 Task: Log work in the project CarveTech for the issue 'Develop a new tool for automated testing of mobile application integration with third-party services and APIs' spent time as '3w 5d 4h 18m' and remaining time as '2w 1d 9h 15m' and add a flag. Now add the issue to the epic 'Email and messaging system upgrade'. Log work in the project CarveTech for the issue 'Upgrade the mobile responsiveness and mobile compatibility mechanisms of a web application to improve mobile user experience' spent time as '5w 6d 14h 30m' and remaining time as '2w 6d 9h 12m' and clone the issue. Now add the issue to the epic 'Incident management system implementation'
Action: Mouse moved to (204, 57)
Screenshot: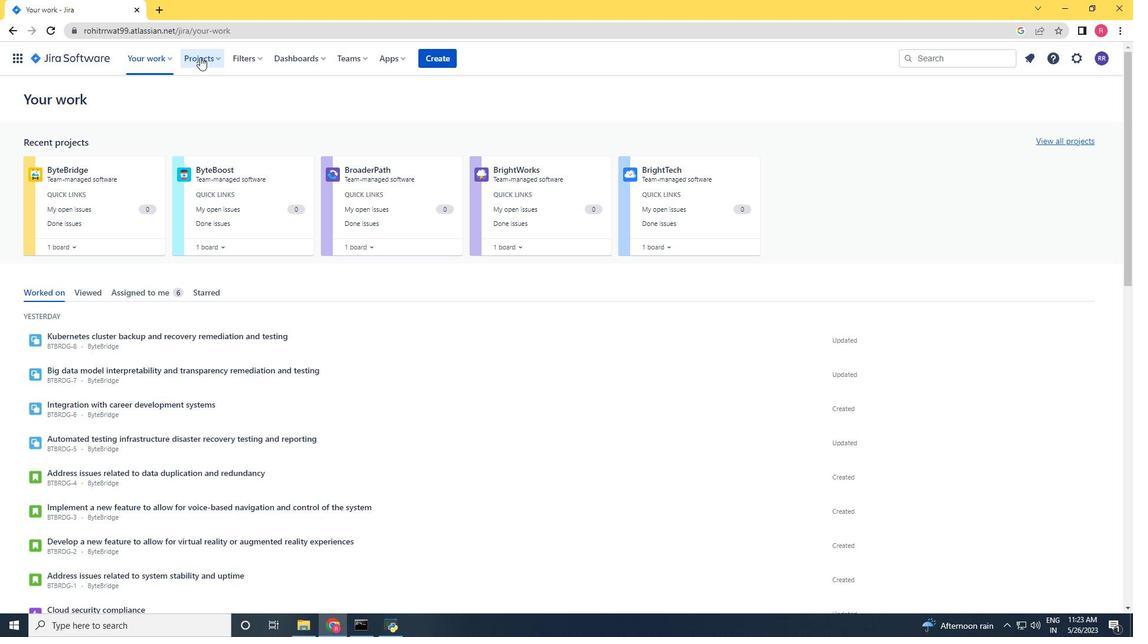 
Action: Mouse pressed left at (204, 57)
Screenshot: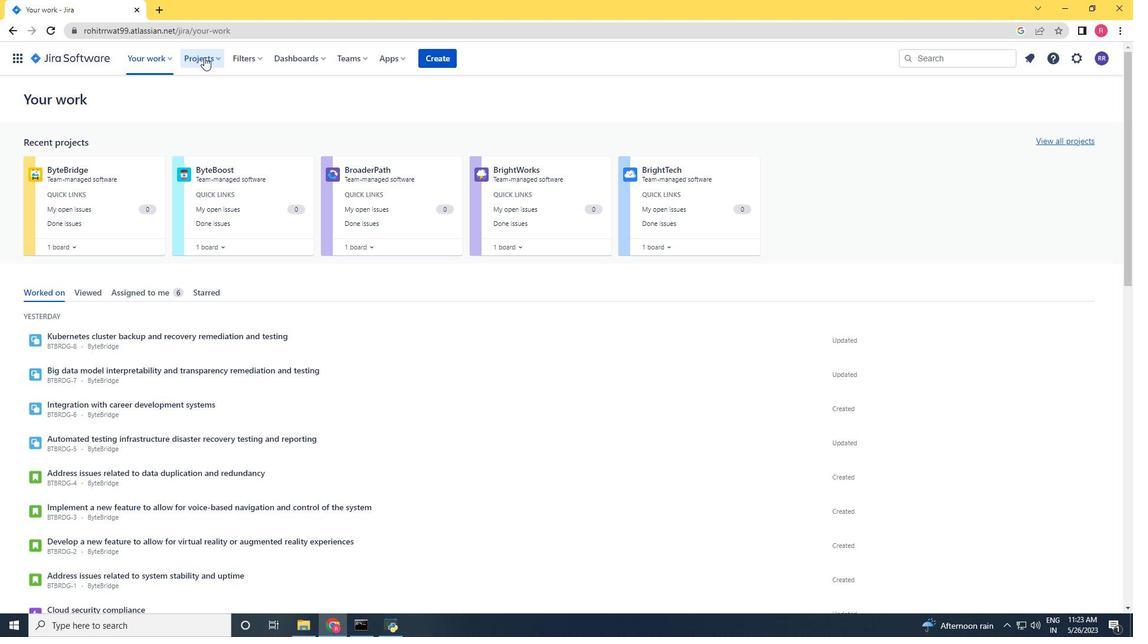 
Action: Mouse moved to (200, 104)
Screenshot: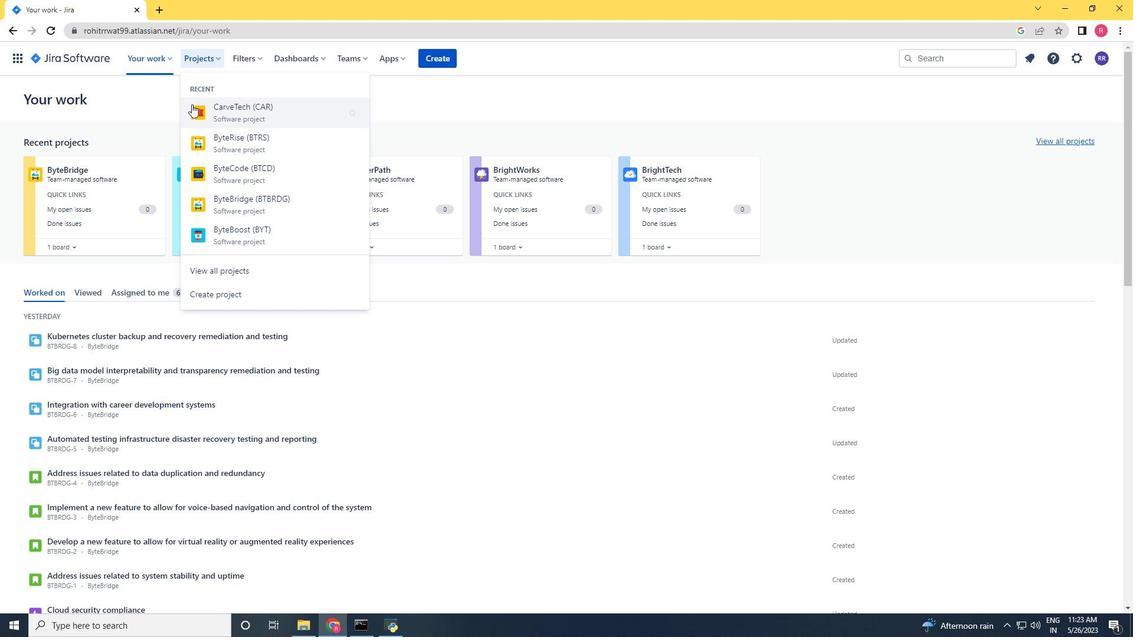 
Action: Mouse pressed left at (200, 104)
Screenshot: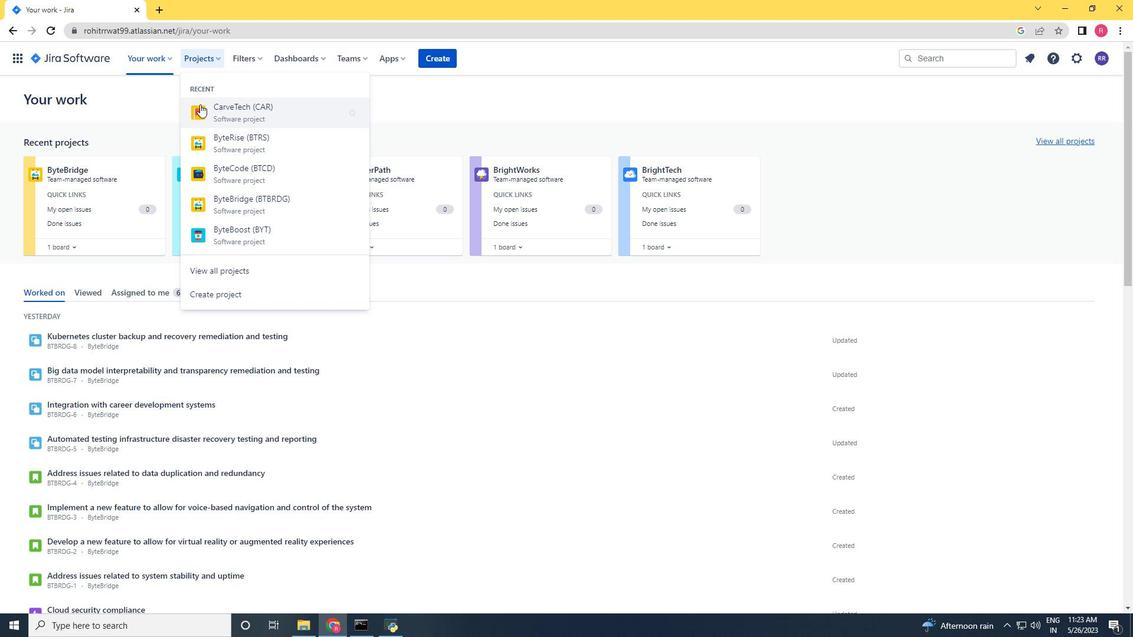 
Action: Mouse moved to (63, 182)
Screenshot: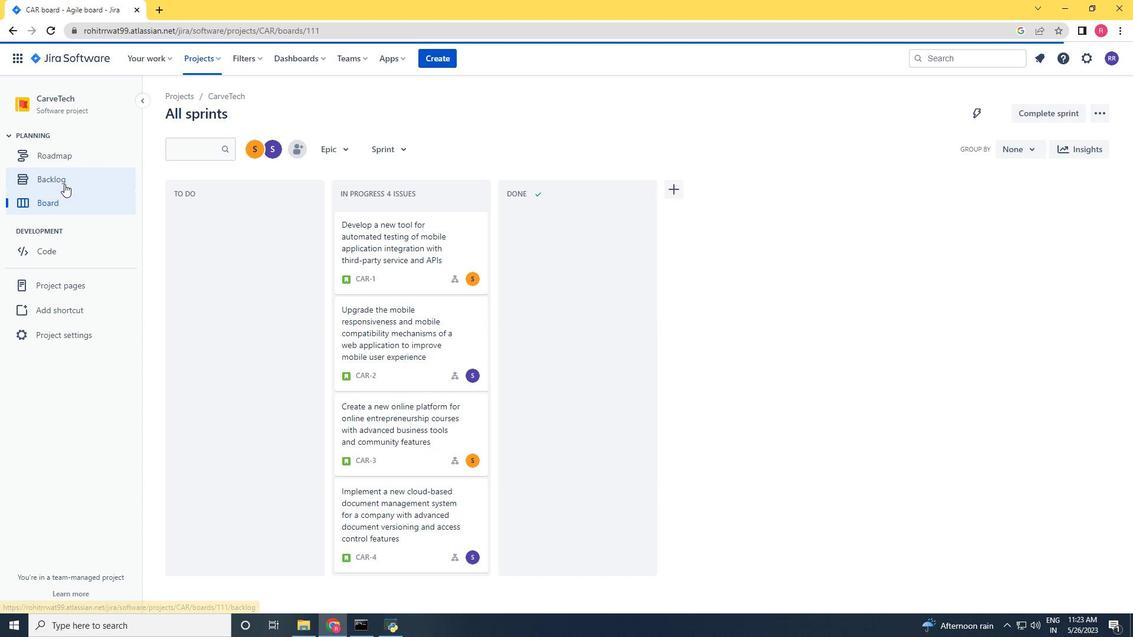 
Action: Mouse pressed left at (63, 182)
Screenshot: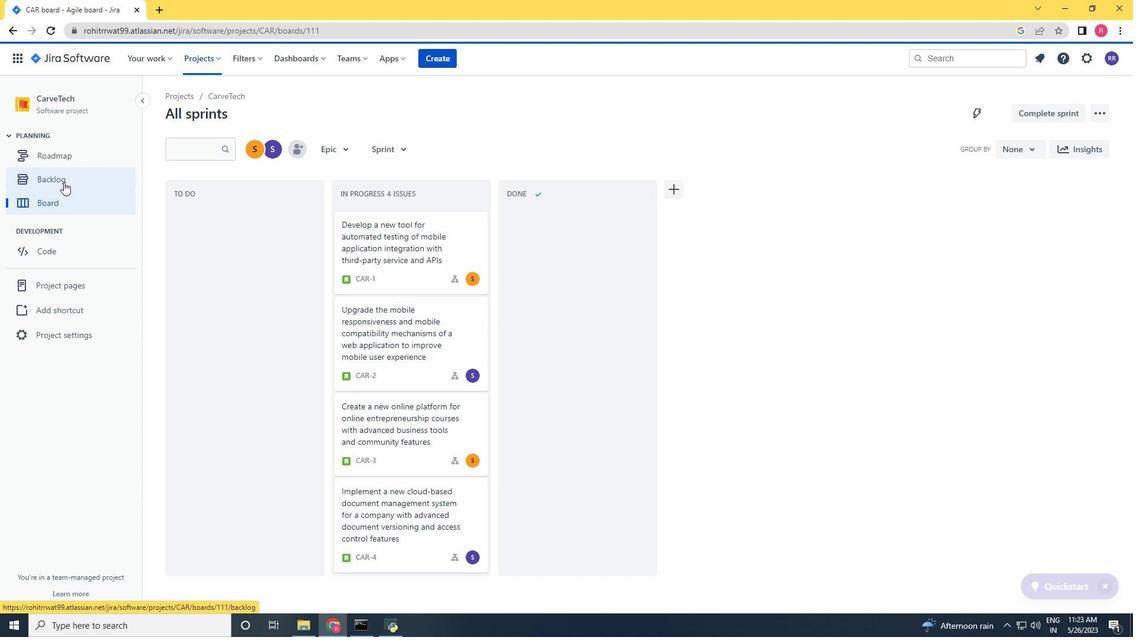 
Action: Mouse moved to (896, 219)
Screenshot: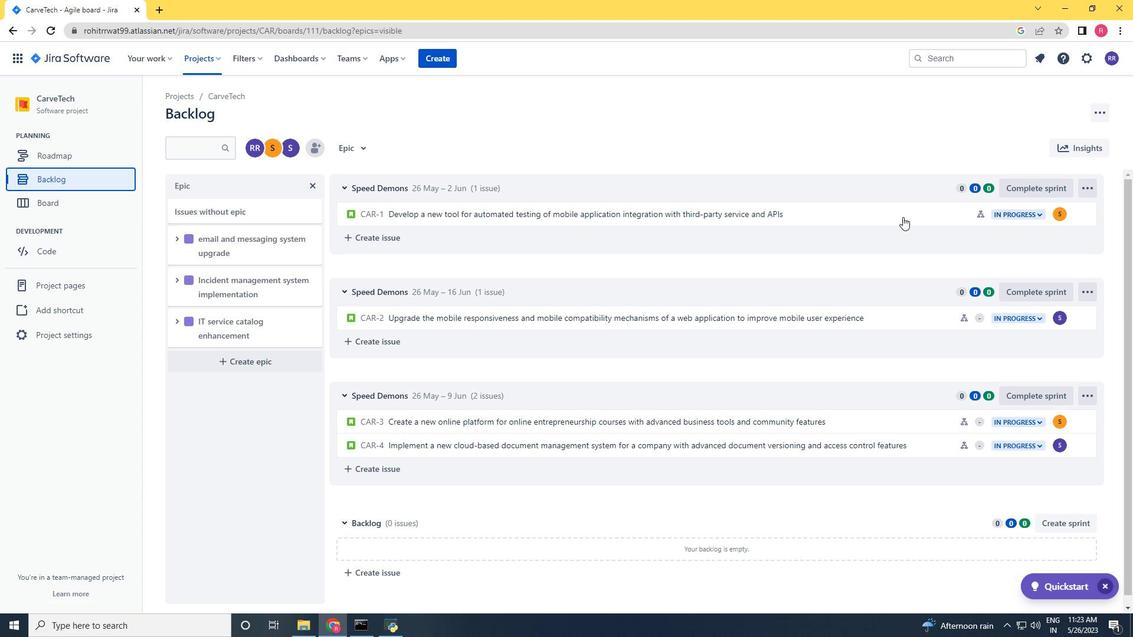 
Action: Mouse pressed left at (896, 219)
Screenshot: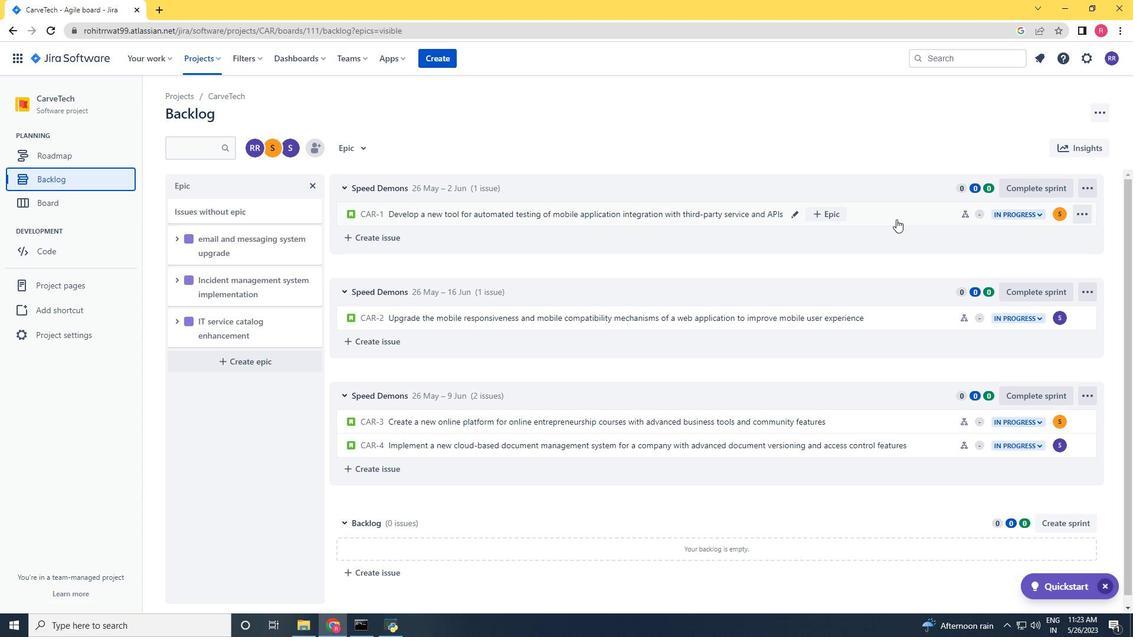 
Action: Mouse moved to (1086, 184)
Screenshot: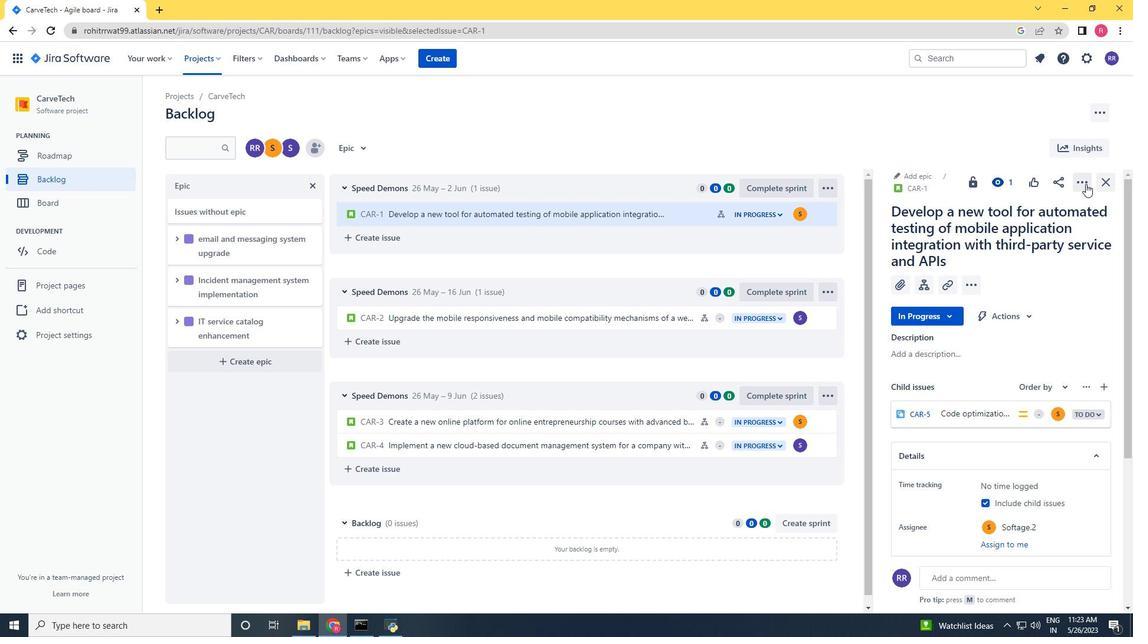 
Action: Mouse pressed left at (1086, 184)
Screenshot: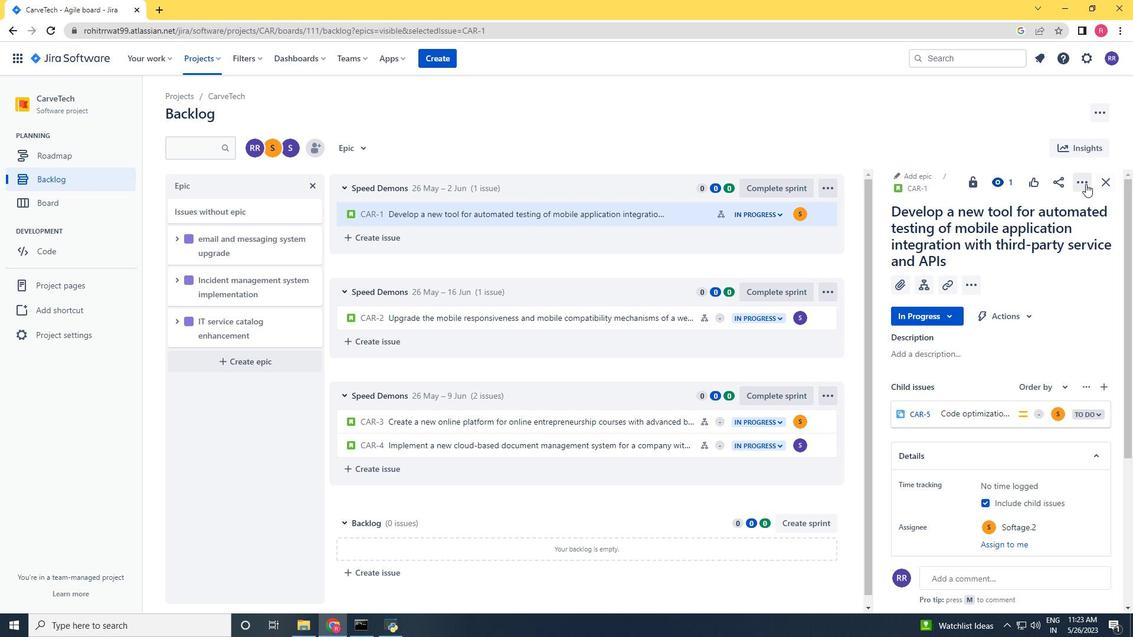 
Action: Mouse moved to (1028, 217)
Screenshot: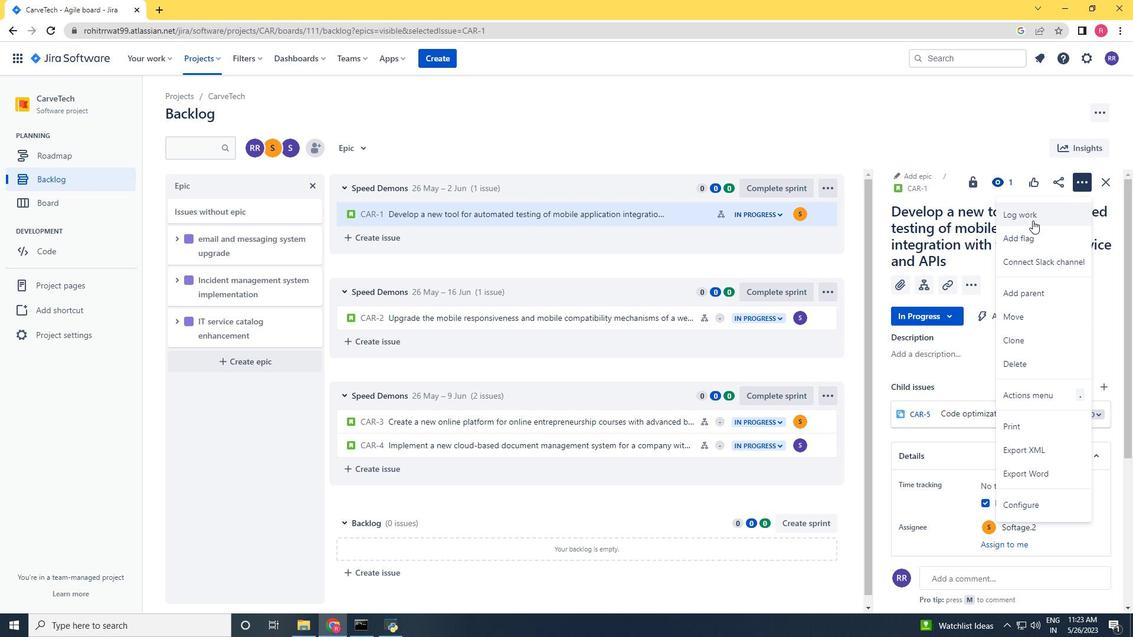 
Action: Mouse pressed left at (1028, 217)
Screenshot: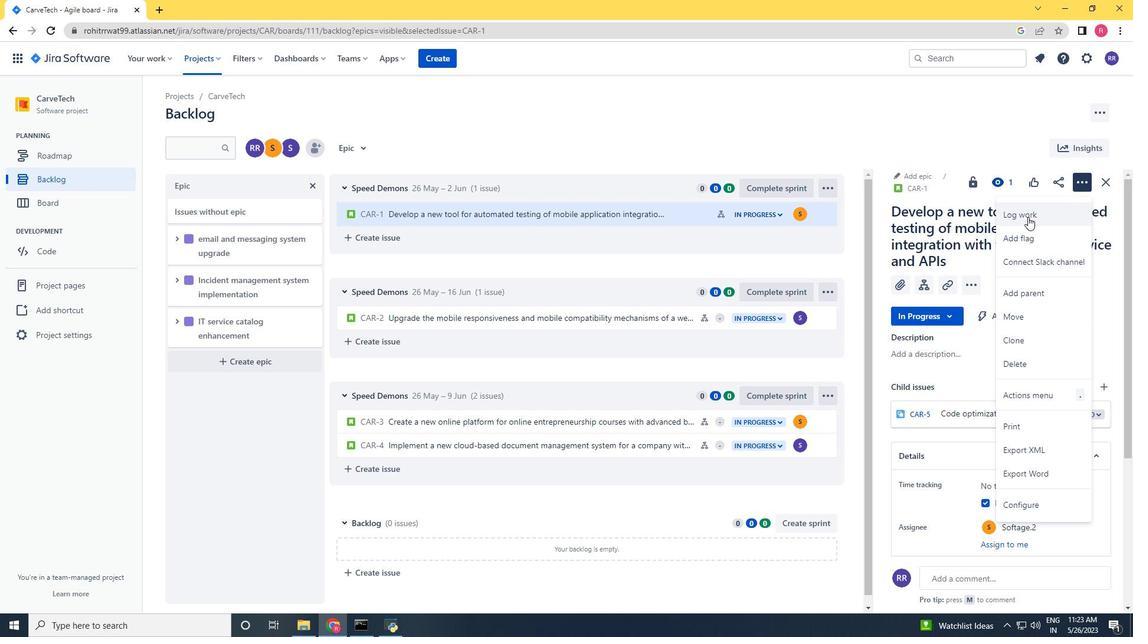 
Action: Key pressed 3w<Key.space>5d<Key.space>4h<Key.space>188<Key.backspace>m<Key.tab>2w<Key.space>d<Key.space><Key.backspace><Key.backspace>1d<Key.space>9h<Key.space>15m
Screenshot: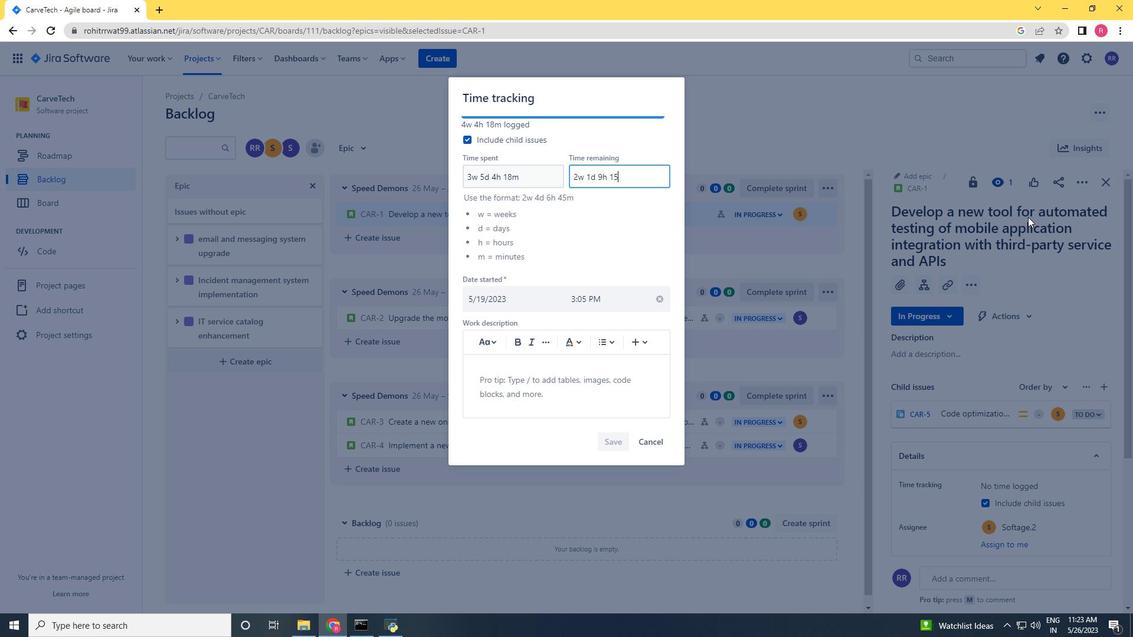 
Action: Mouse moved to (611, 440)
Screenshot: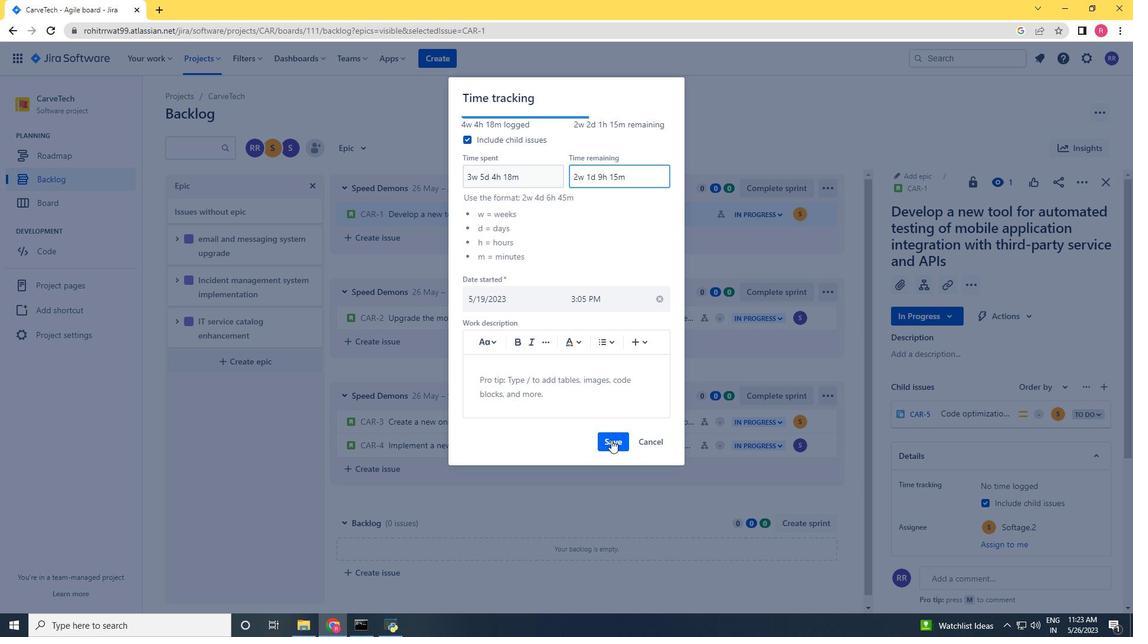 
Action: Mouse pressed left at (611, 440)
Screenshot: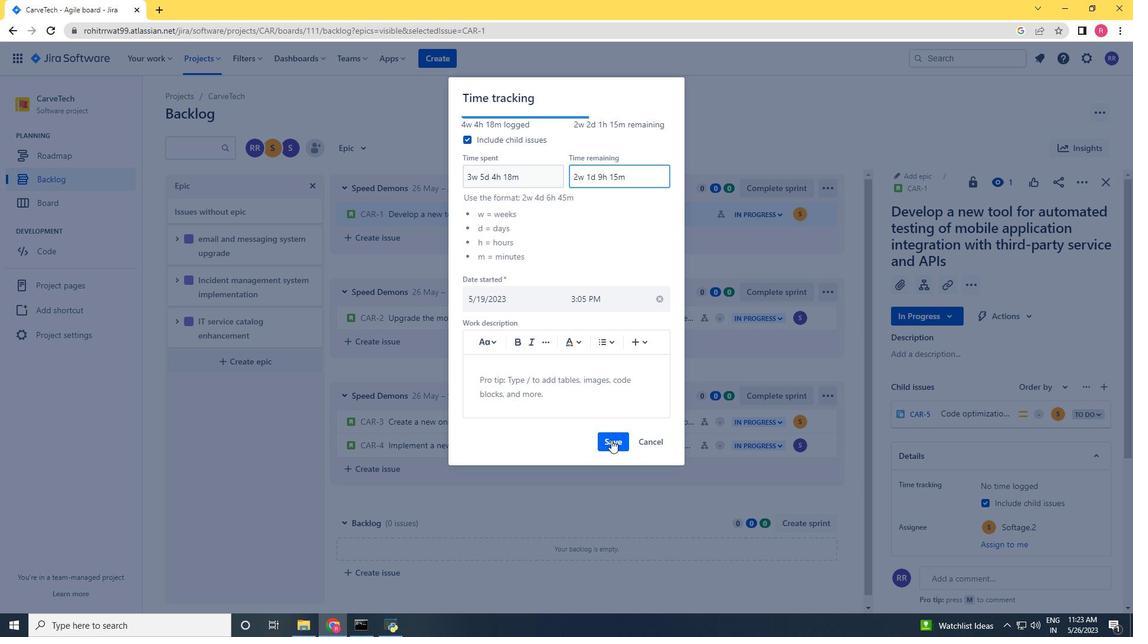 
Action: Mouse moved to (1081, 182)
Screenshot: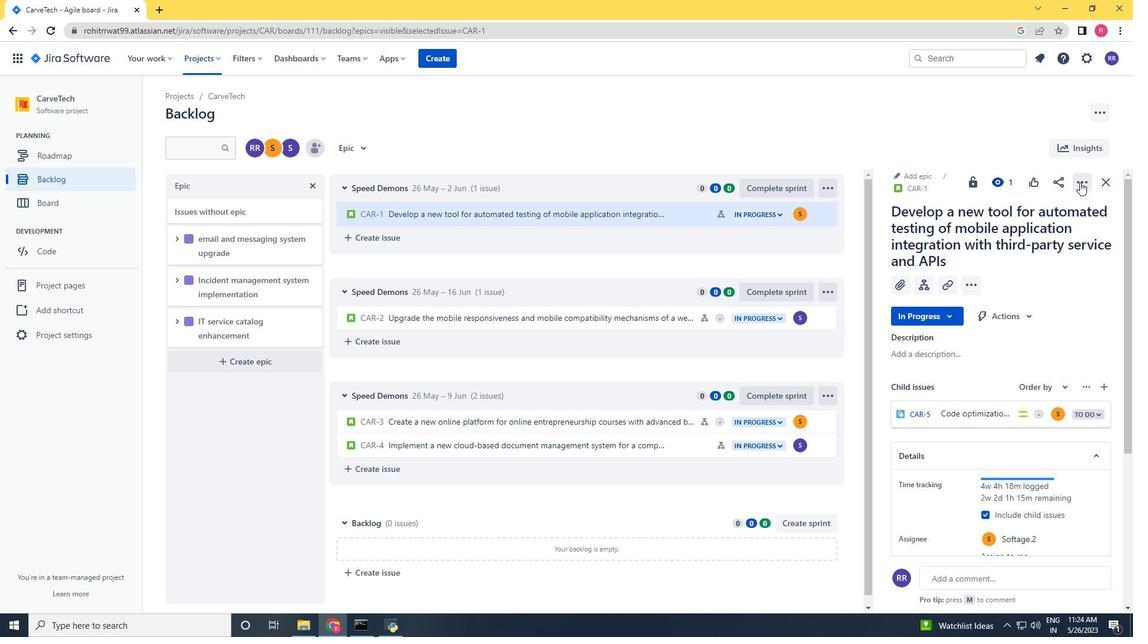 
Action: Mouse pressed left at (1081, 182)
Screenshot: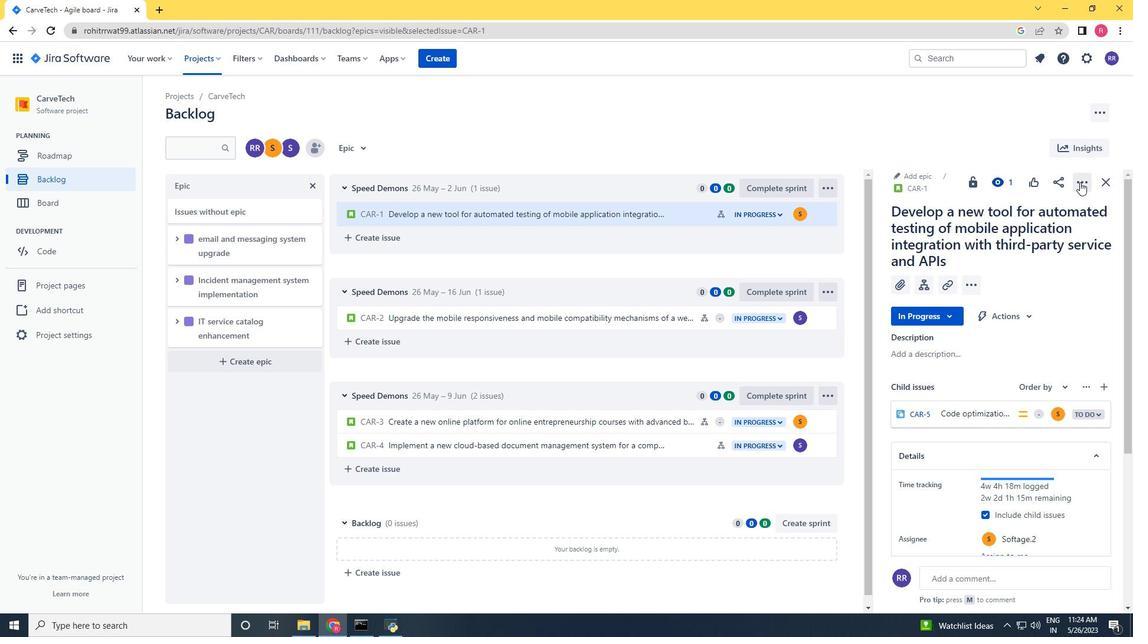 
Action: Mouse moved to (1027, 239)
Screenshot: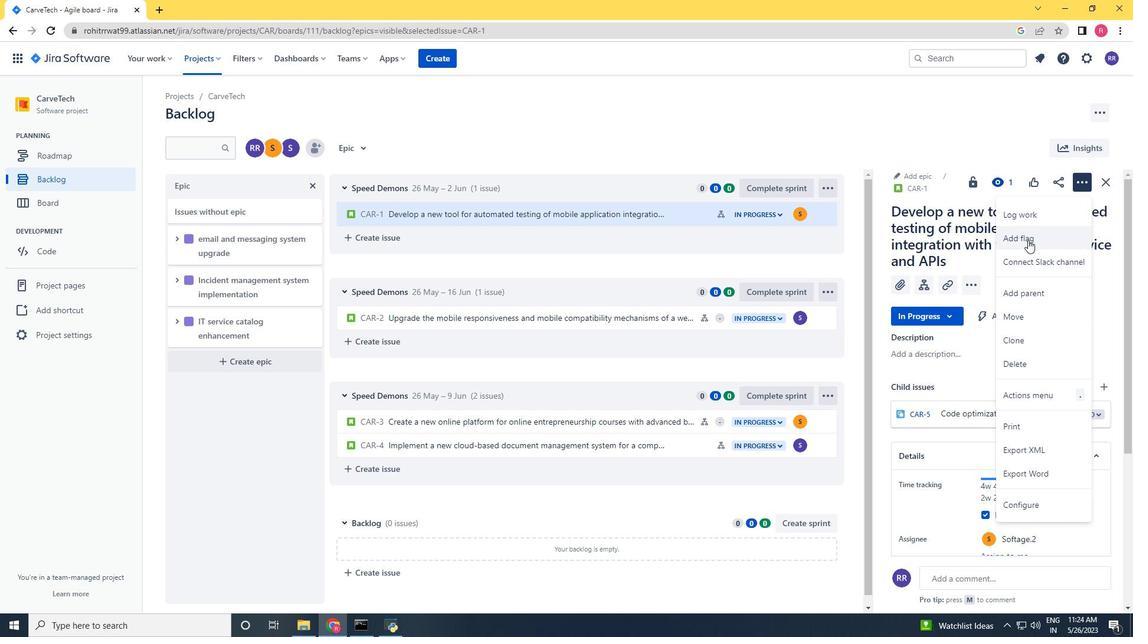 
Action: Mouse pressed left at (1027, 239)
Screenshot: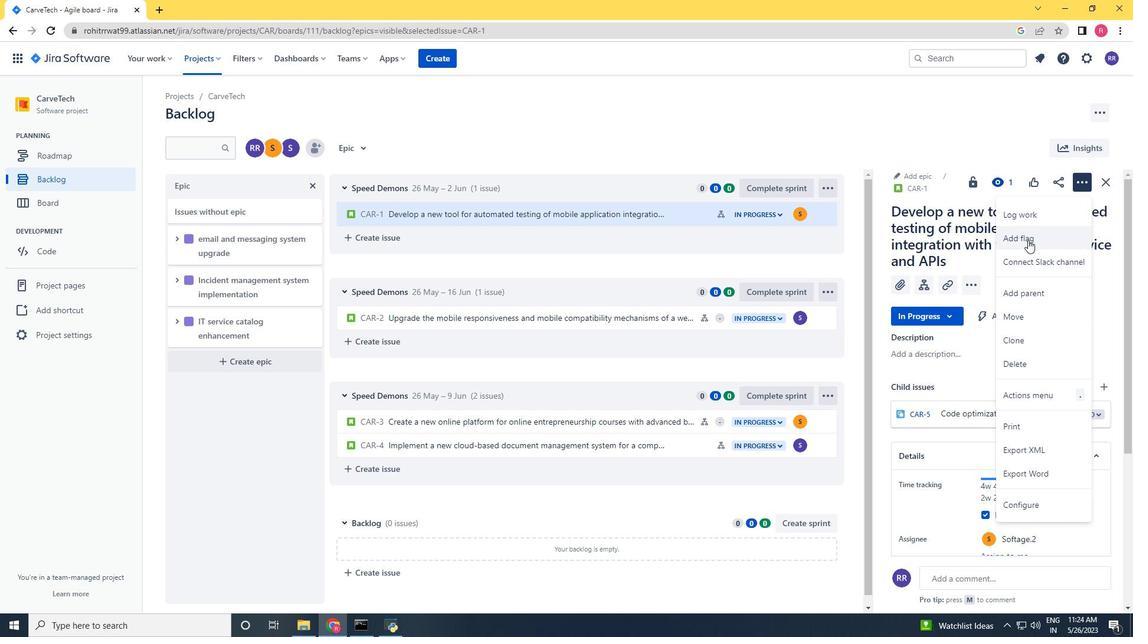 
Action: Mouse moved to (680, 216)
Screenshot: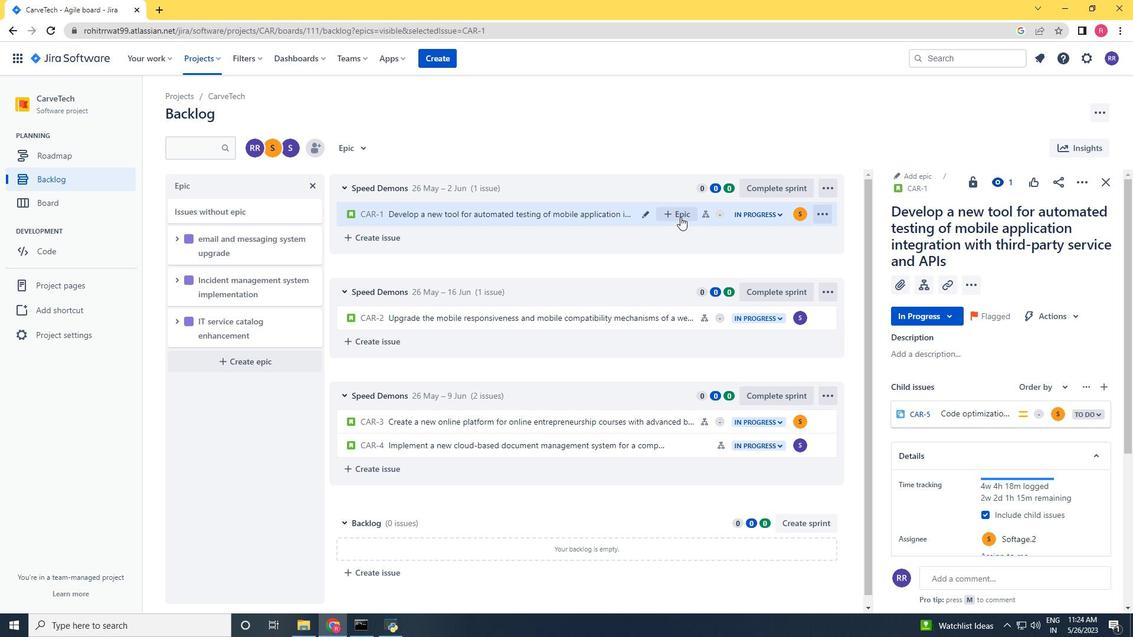 
Action: Mouse pressed left at (680, 216)
Screenshot: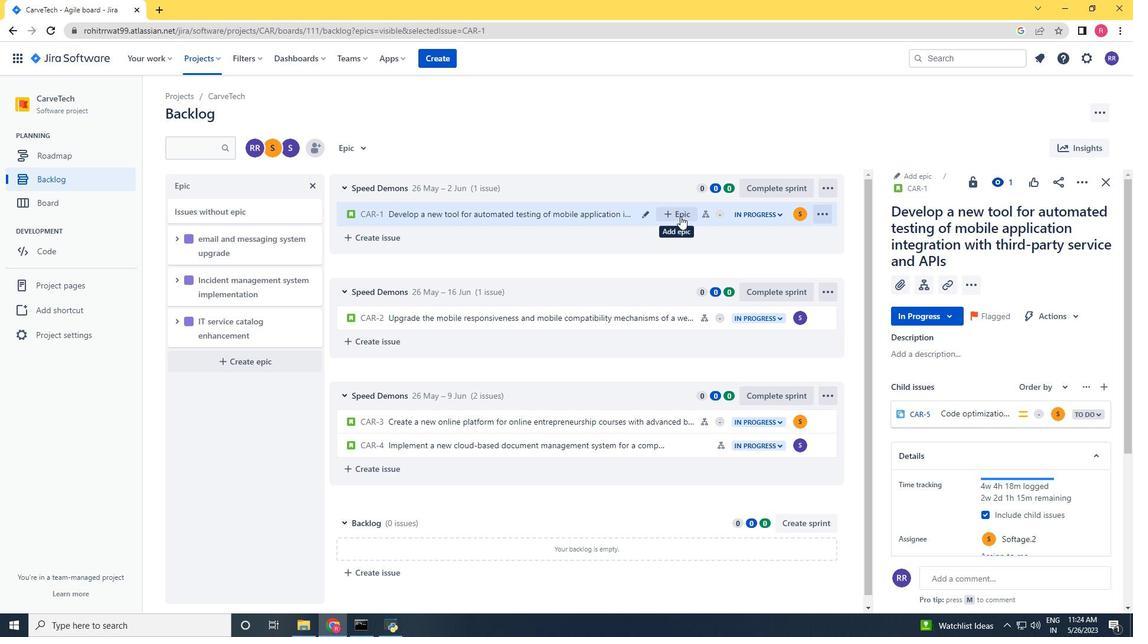 
Action: Mouse moved to (736, 303)
Screenshot: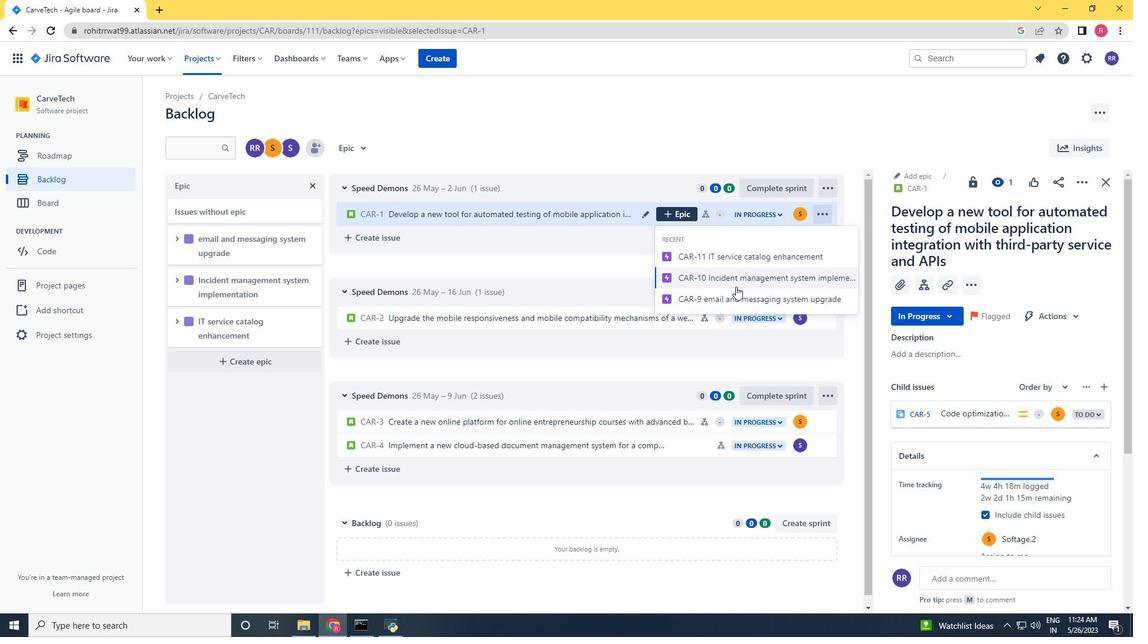
Action: Mouse pressed left at (736, 303)
Screenshot: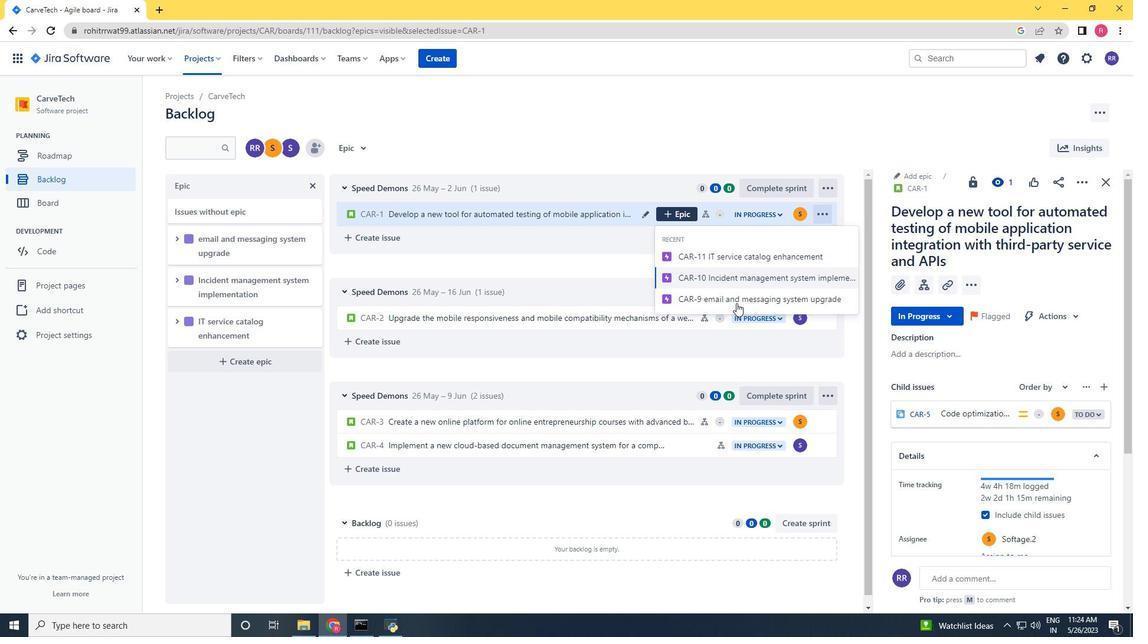
Action: Mouse moved to (698, 325)
Screenshot: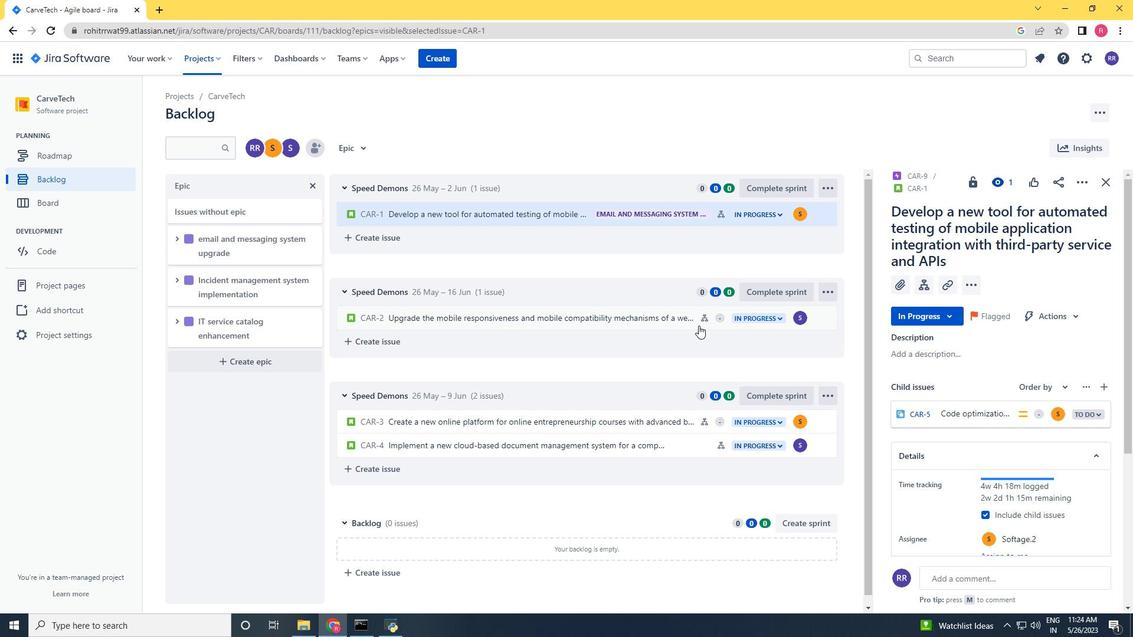 
Action: Mouse pressed left at (698, 325)
Screenshot: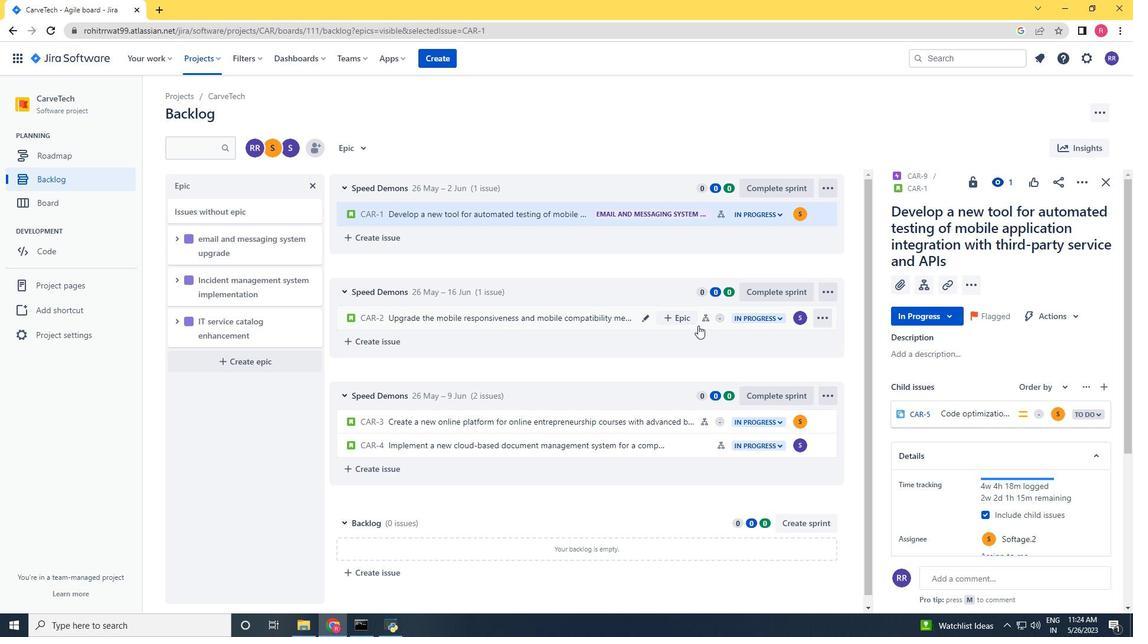 
Action: Mouse moved to (1086, 182)
Screenshot: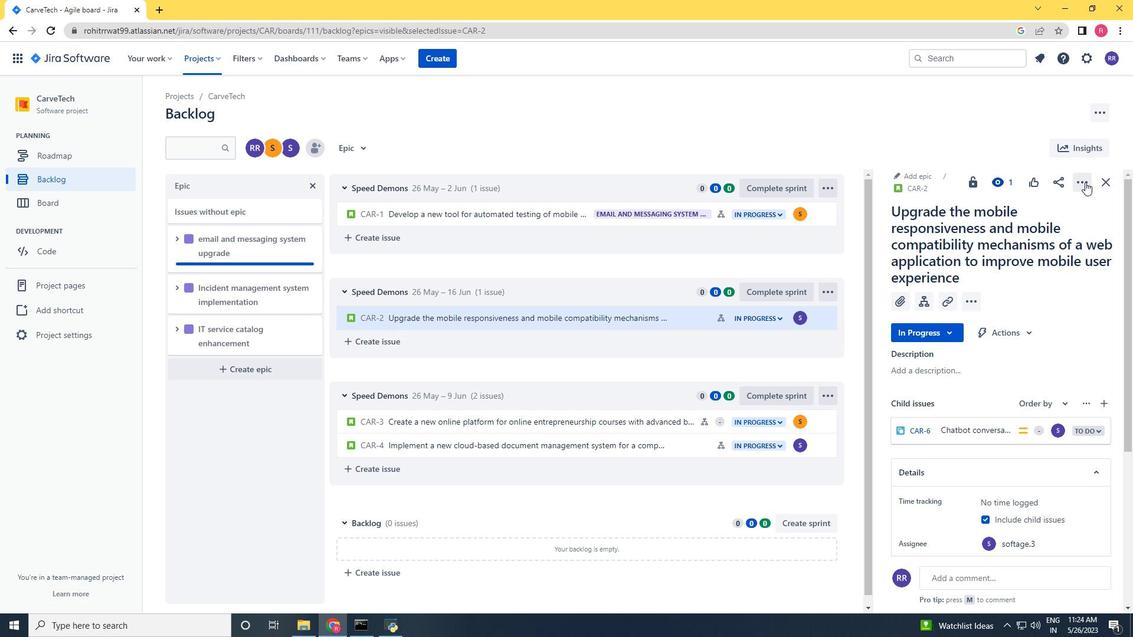 
Action: Mouse pressed left at (1086, 182)
Screenshot: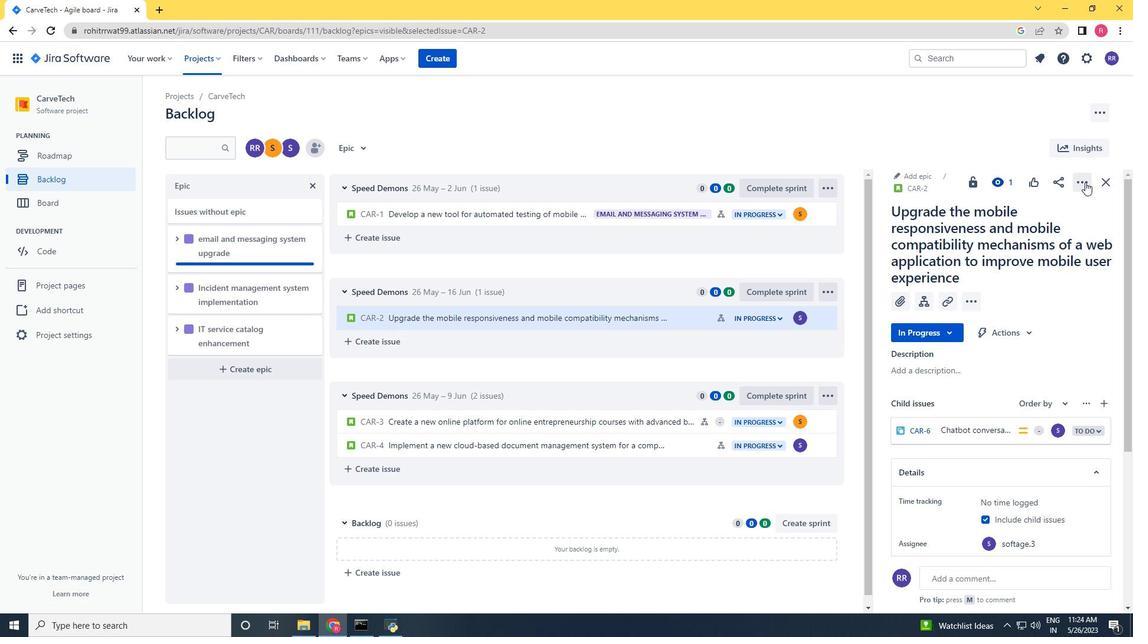 
Action: Mouse moved to (1055, 223)
Screenshot: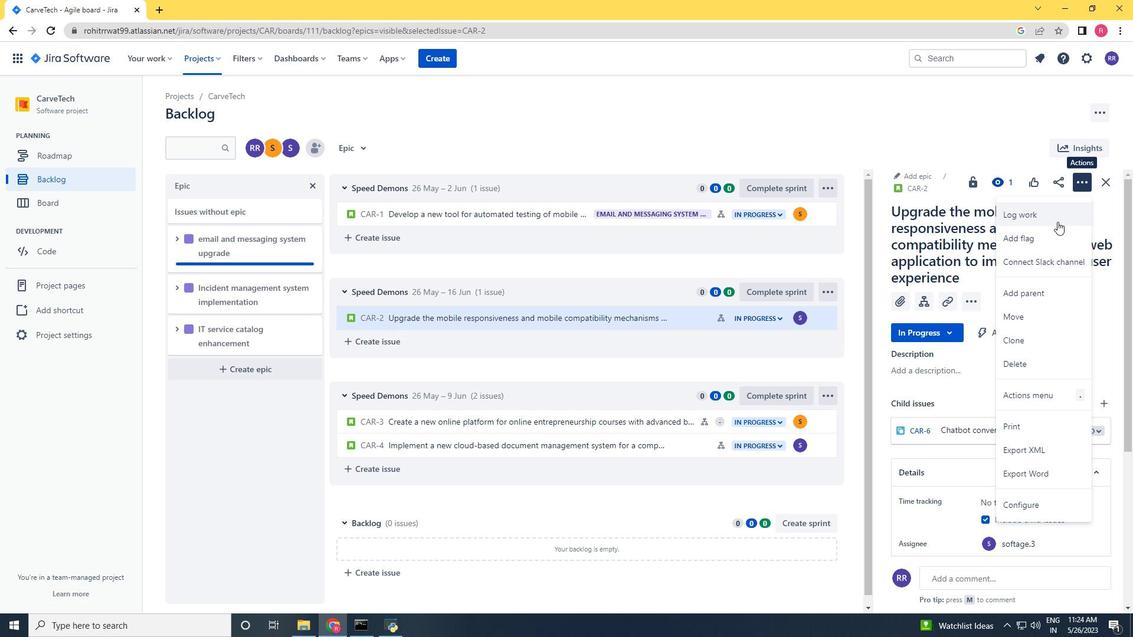 
Action: Mouse pressed left at (1055, 223)
Screenshot: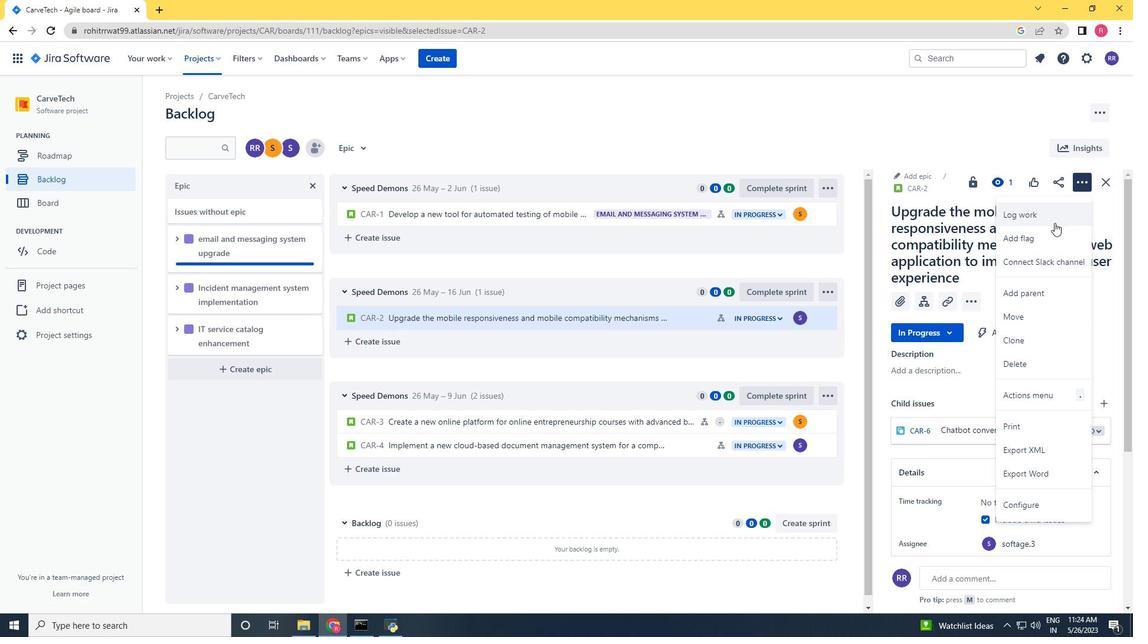 
Action: Key pressed 5w<Key.space><Key.space>=<Key.backspace><Key.backspace>6d<Key.space>14h<Key.space>30m<Key.tab>2w<Key.space>6d<Key.space><Key.space>9h<Key.space>12m
Screenshot: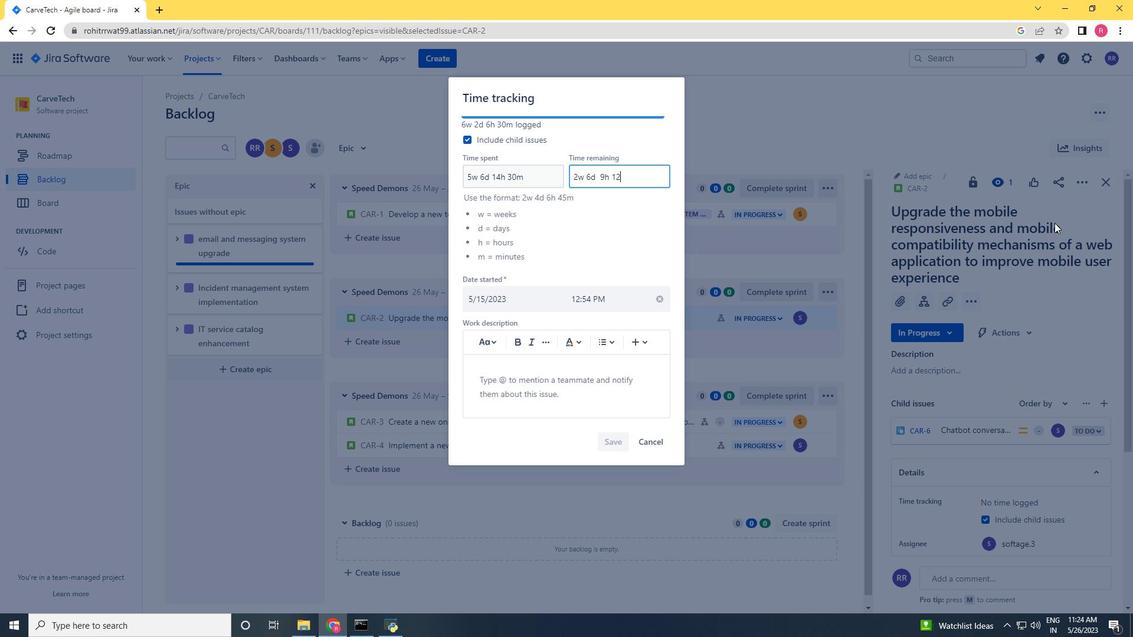 
Action: Mouse moved to (615, 180)
Screenshot: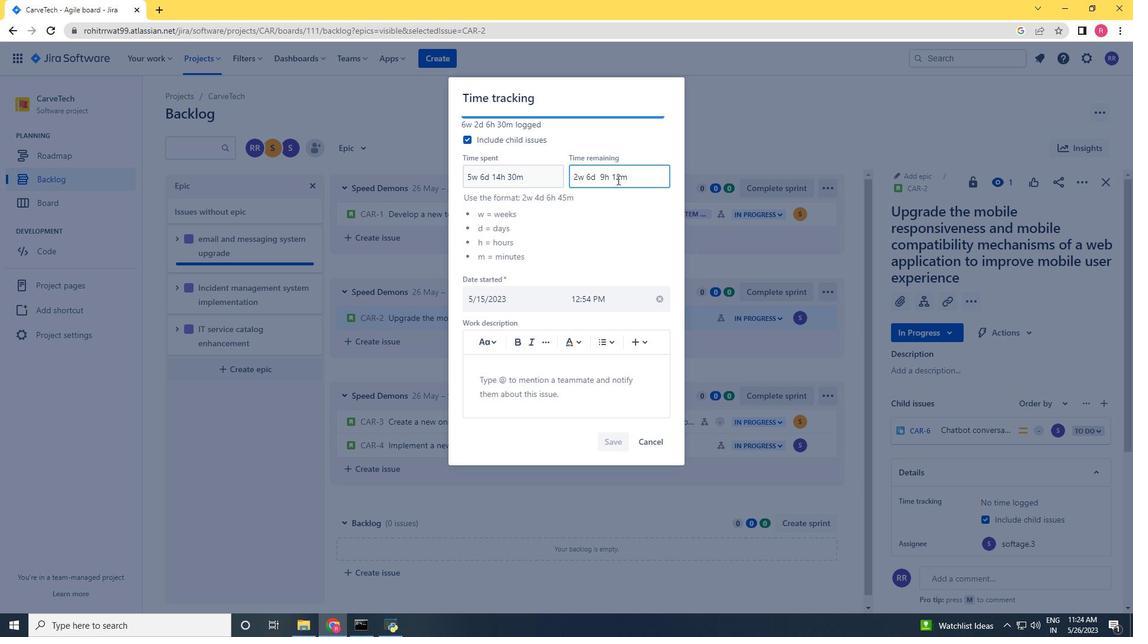 
Action: Mouse pressed left at (615, 180)
Screenshot: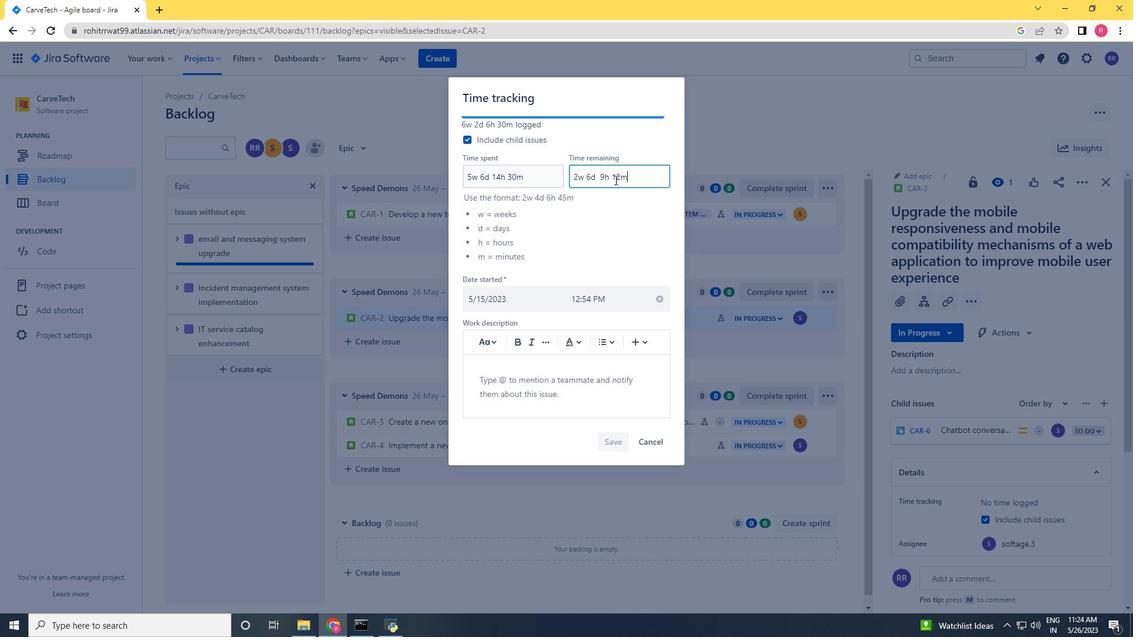 
Action: Mouse moved to (614, 181)
Screenshot: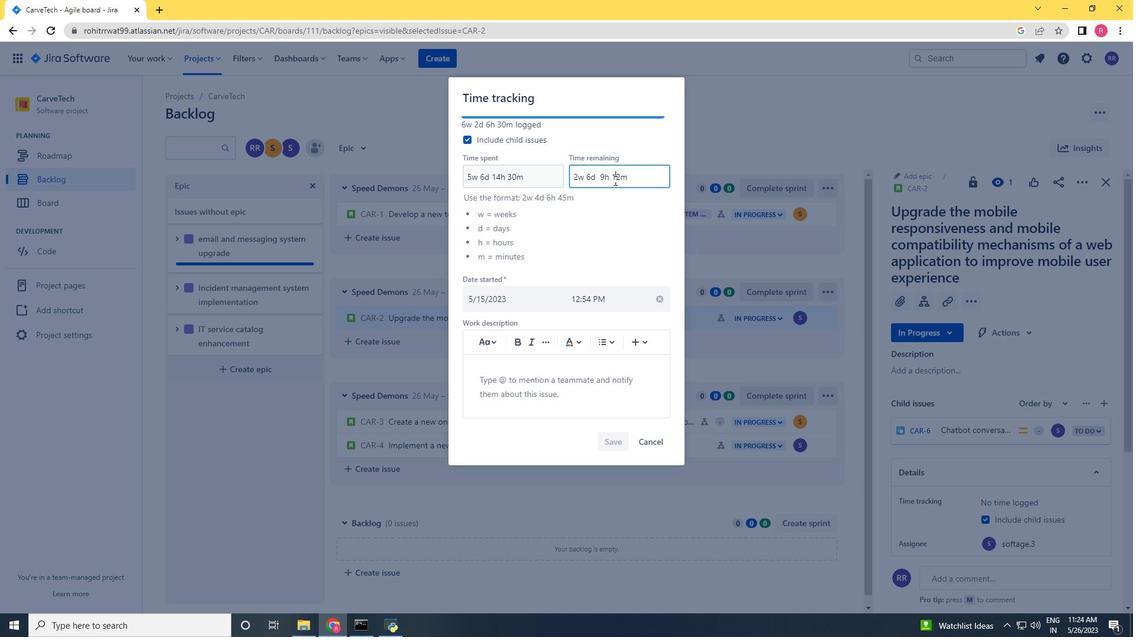 
Action: Mouse pressed left at (614, 181)
Screenshot: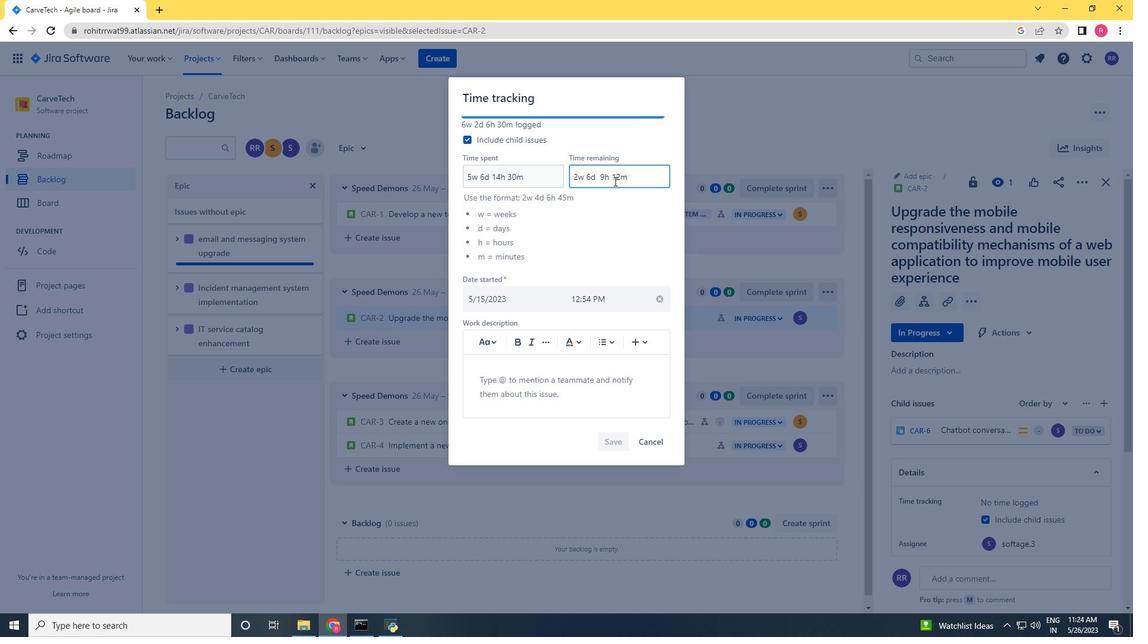 
Action: Mouse moved to (612, 177)
Screenshot: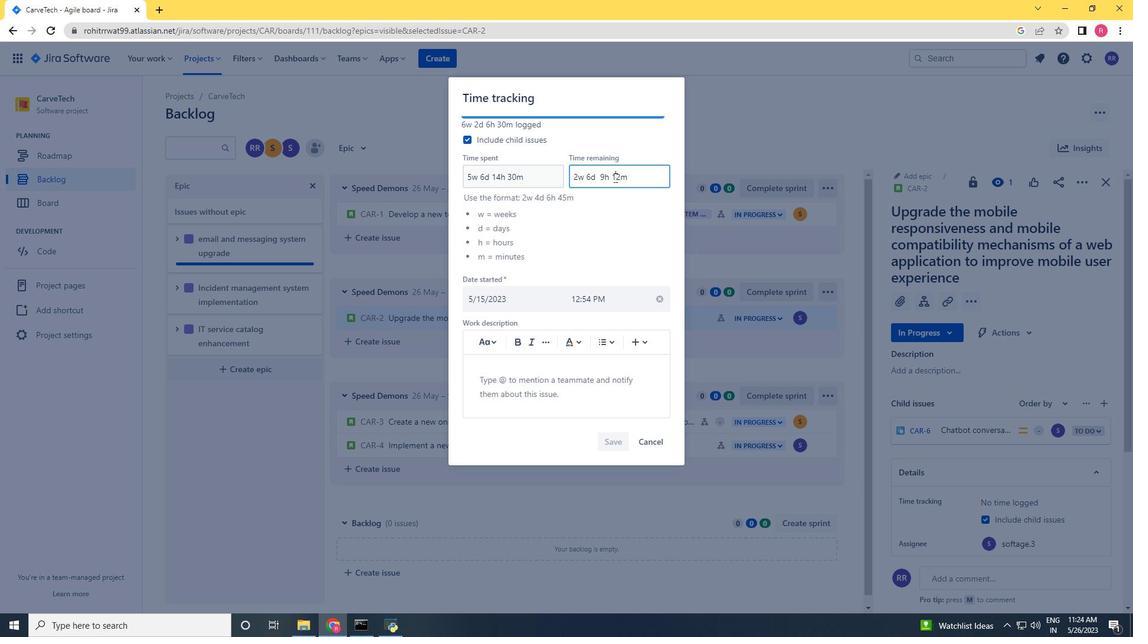 
Action: Mouse pressed left at (612, 177)
Screenshot: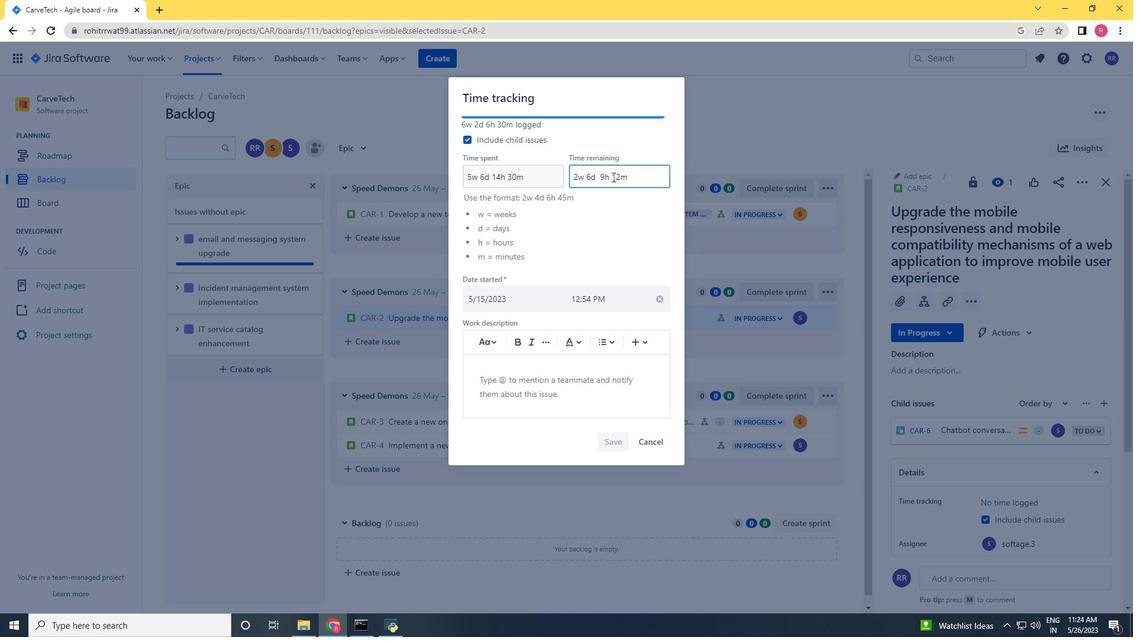 
Action: Key pressed <Key.backspace>
Screenshot: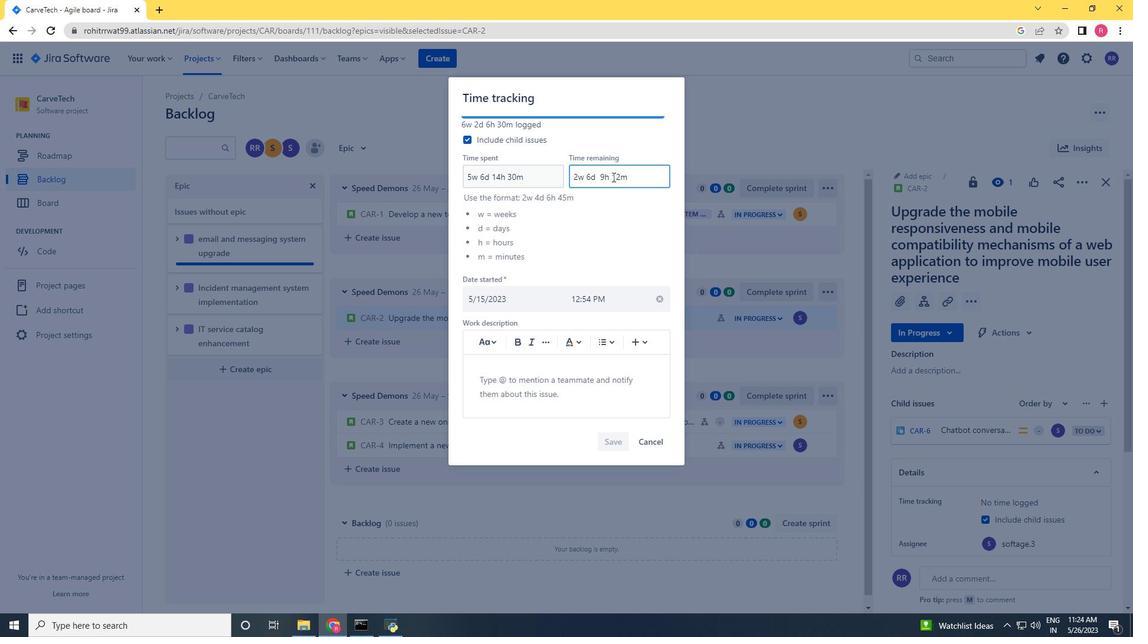 
Action: Mouse moved to (601, 176)
Screenshot: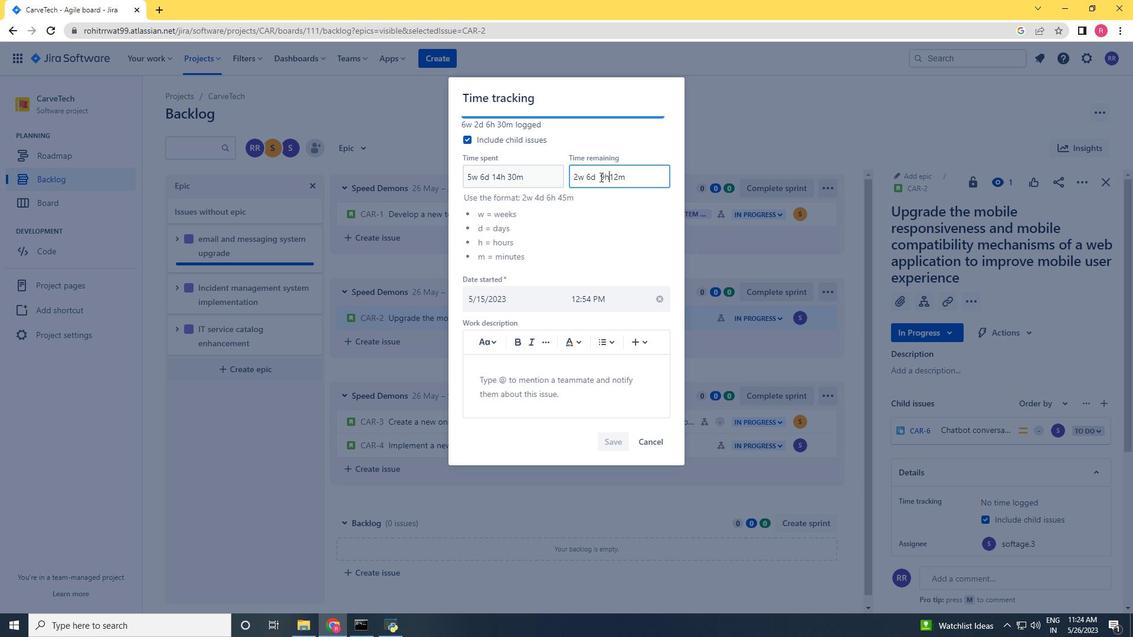 
Action: Mouse pressed left at (601, 176)
Screenshot: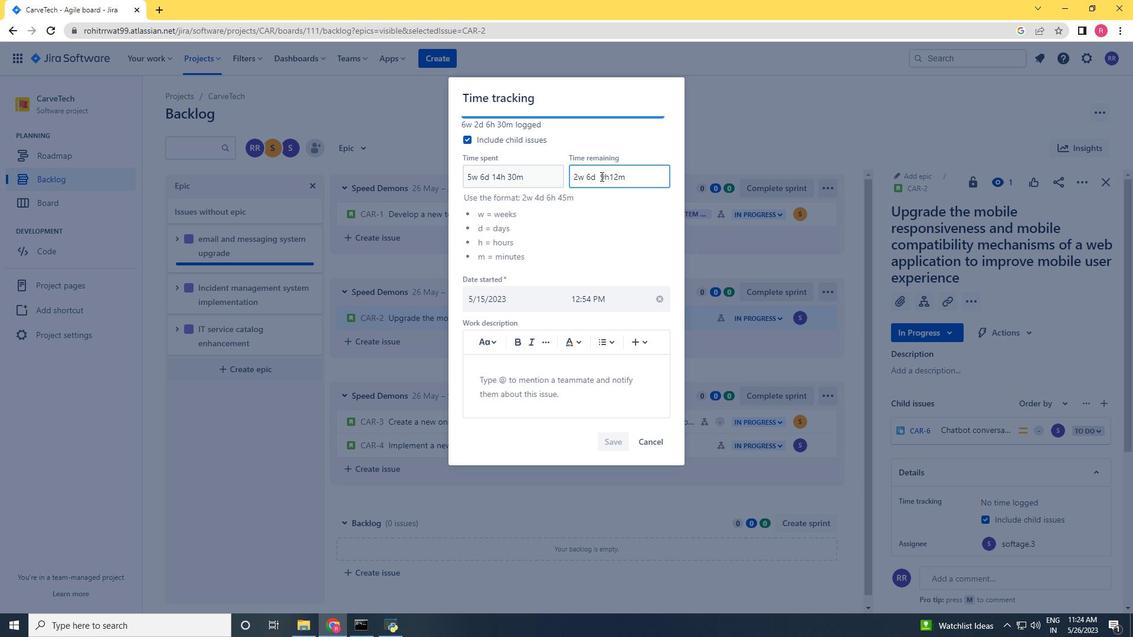 
Action: Key pressed <Key.backspace>
Screenshot: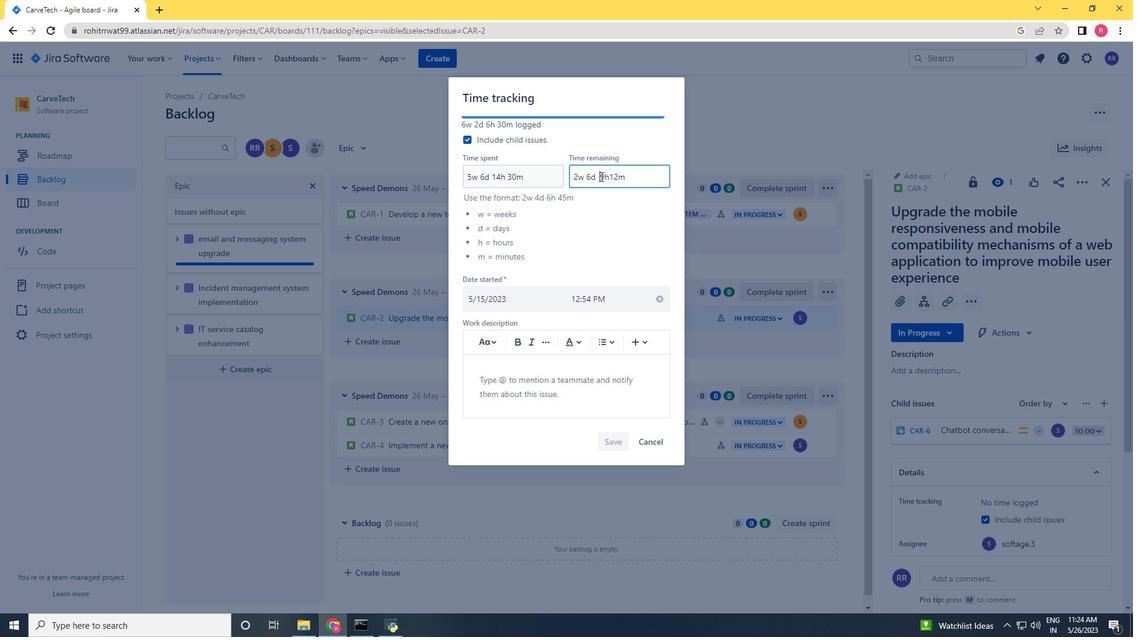 
Action: Mouse moved to (608, 180)
Screenshot: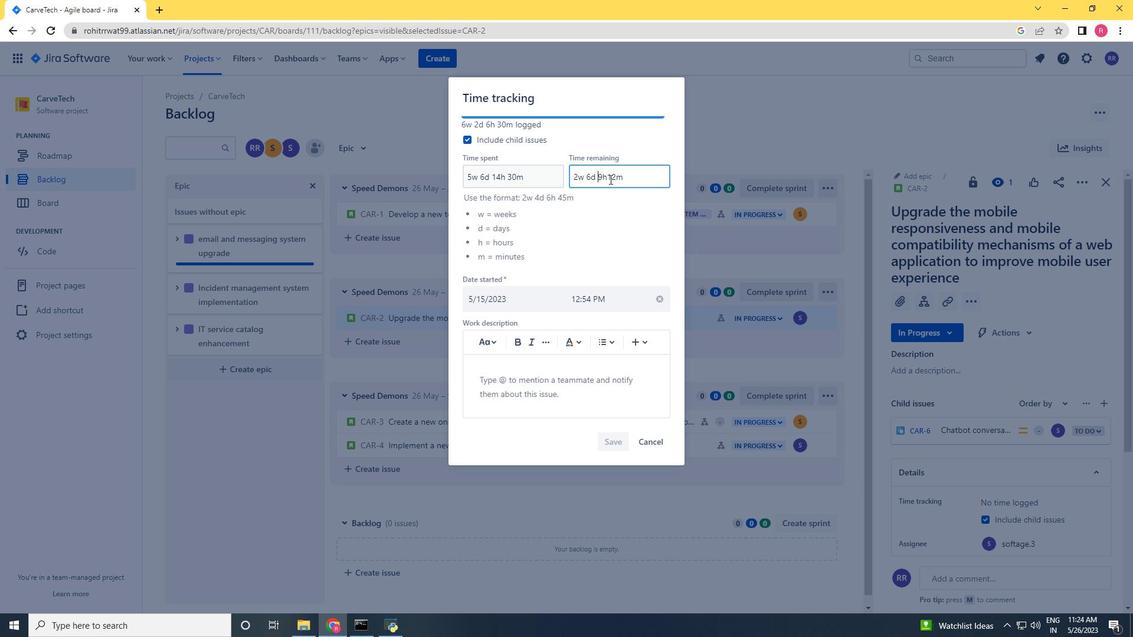 
Action: Mouse pressed left at (608, 180)
Screenshot: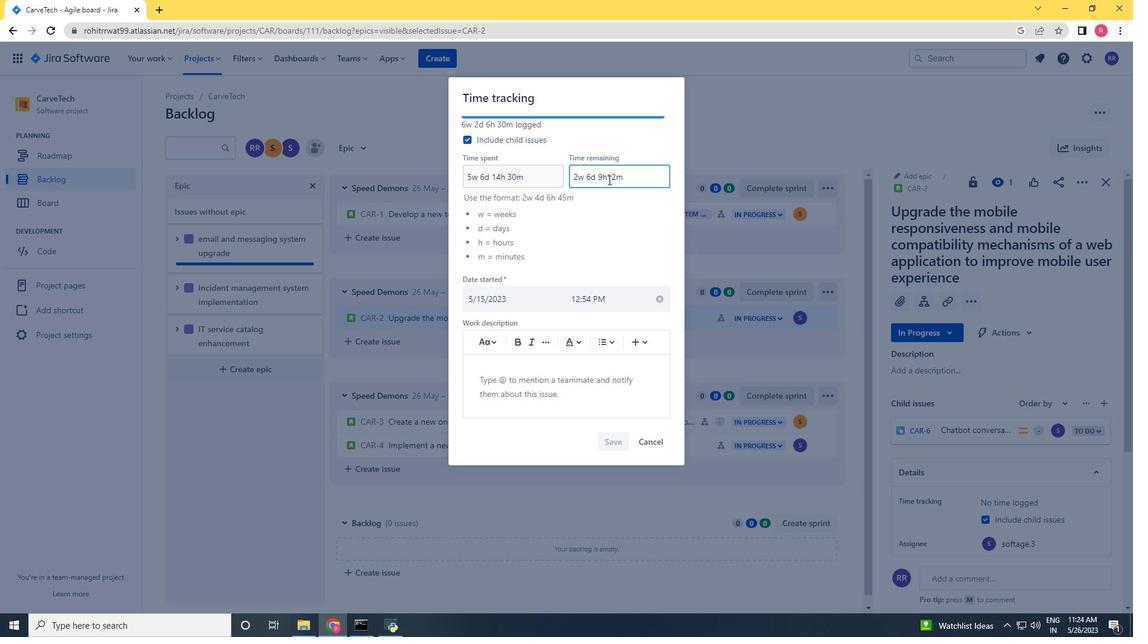 
Action: Mouse moved to (608, 180)
Screenshot: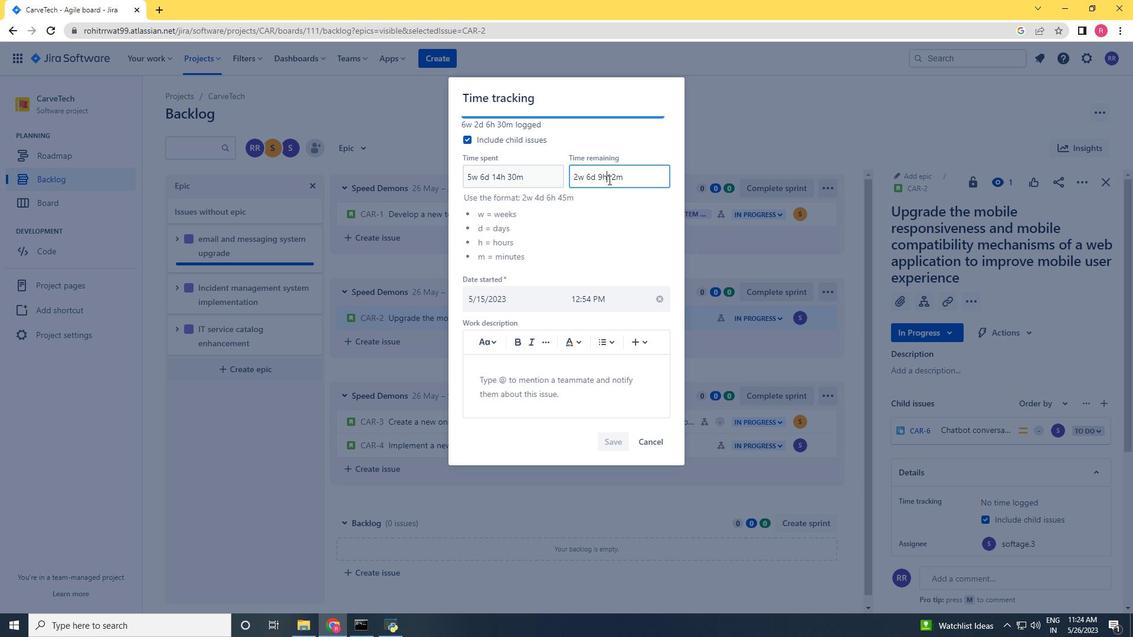 
Action: Key pressed <Key.space>
Screenshot: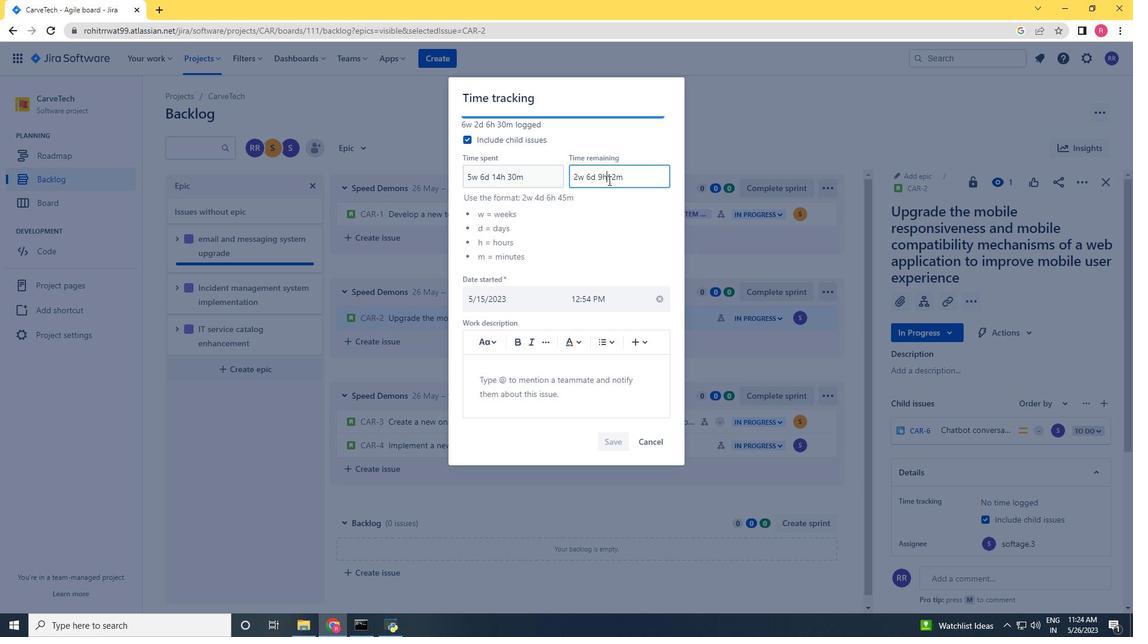 
Action: Mouse moved to (618, 435)
Screenshot: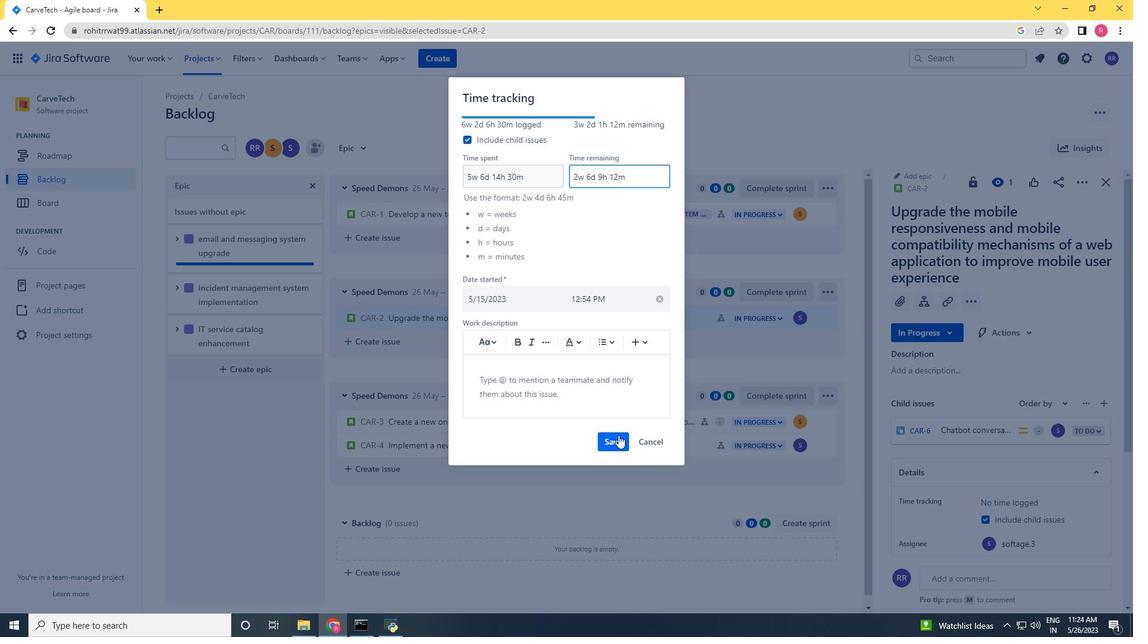 
Action: Mouse pressed left at (618, 435)
Screenshot: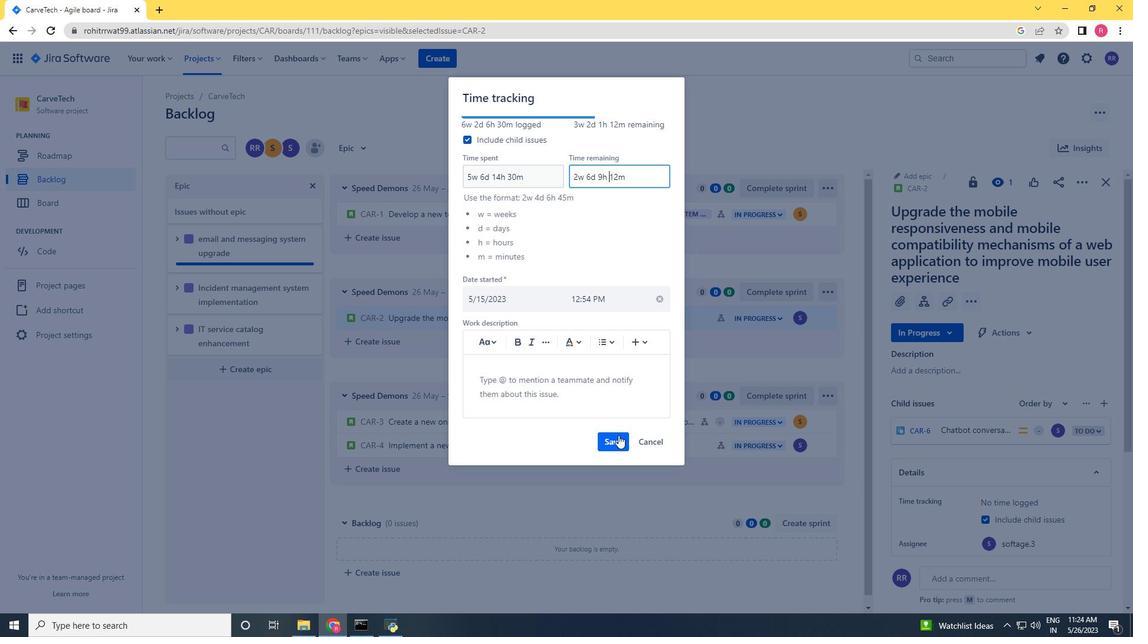 
Action: Mouse moved to (1075, 186)
Screenshot: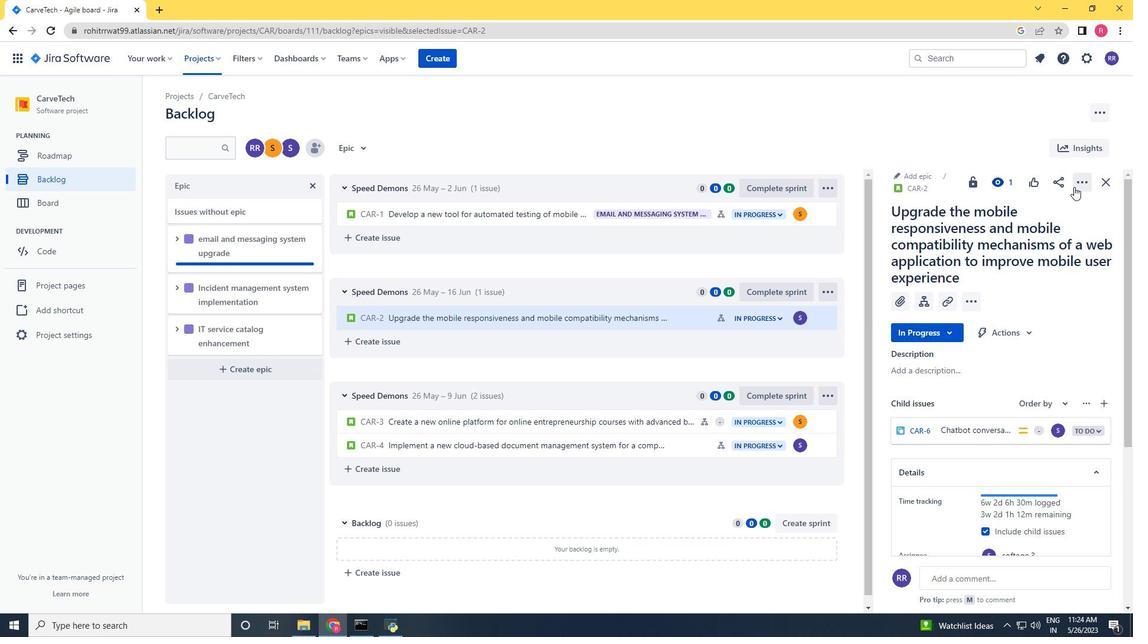 
Action: Mouse pressed left at (1075, 186)
Screenshot: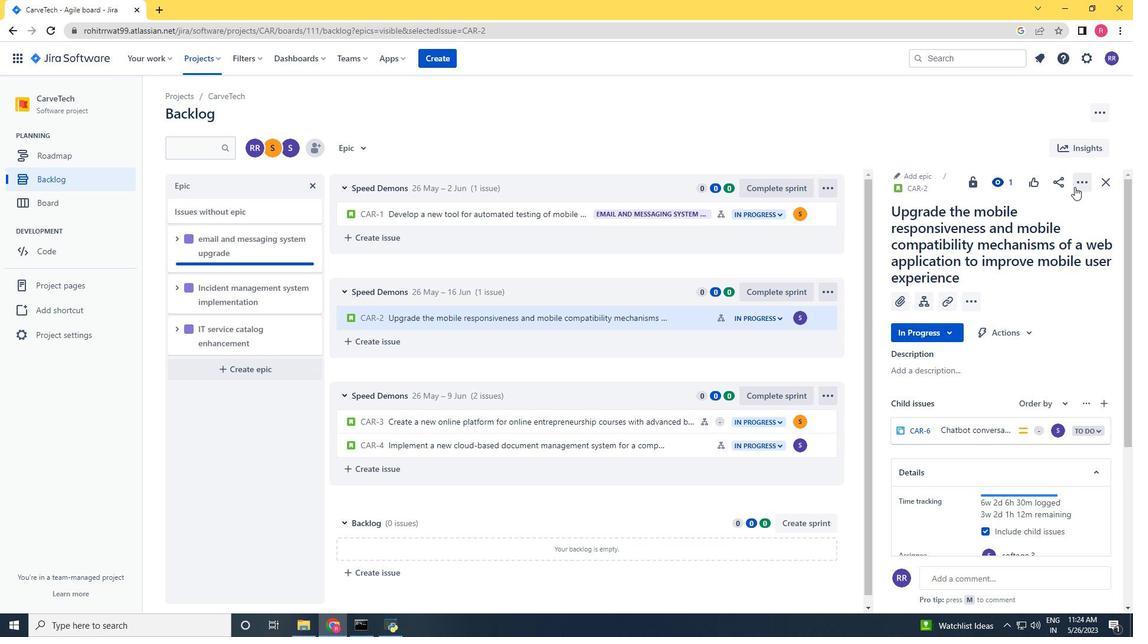 
Action: Mouse moved to (1020, 340)
Screenshot: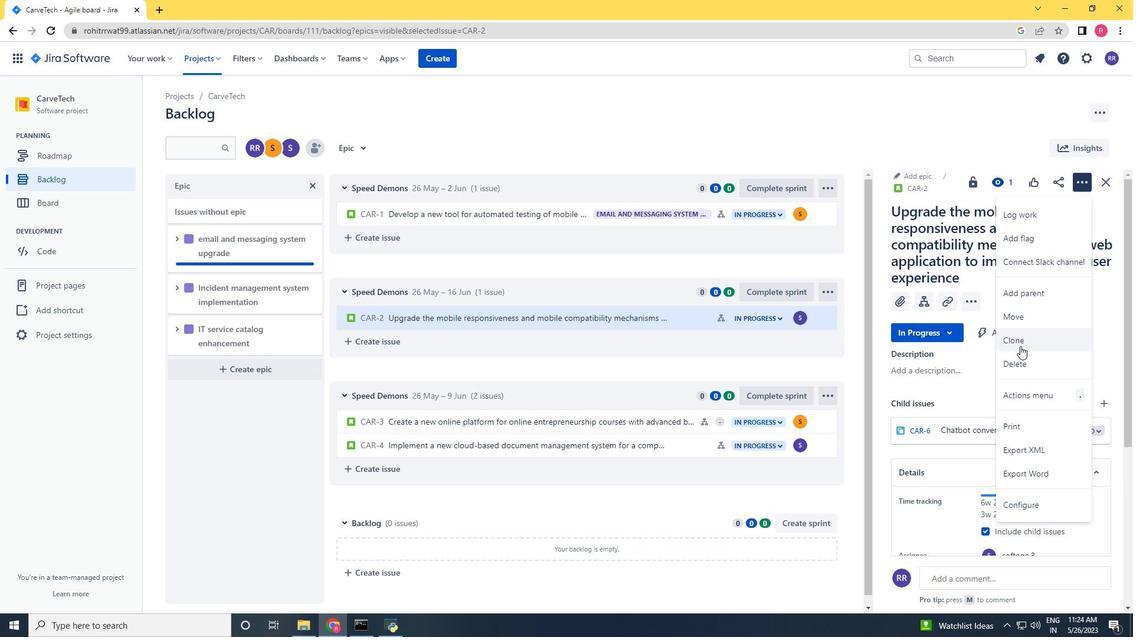 
Action: Mouse pressed left at (1020, 340)
Screenshot: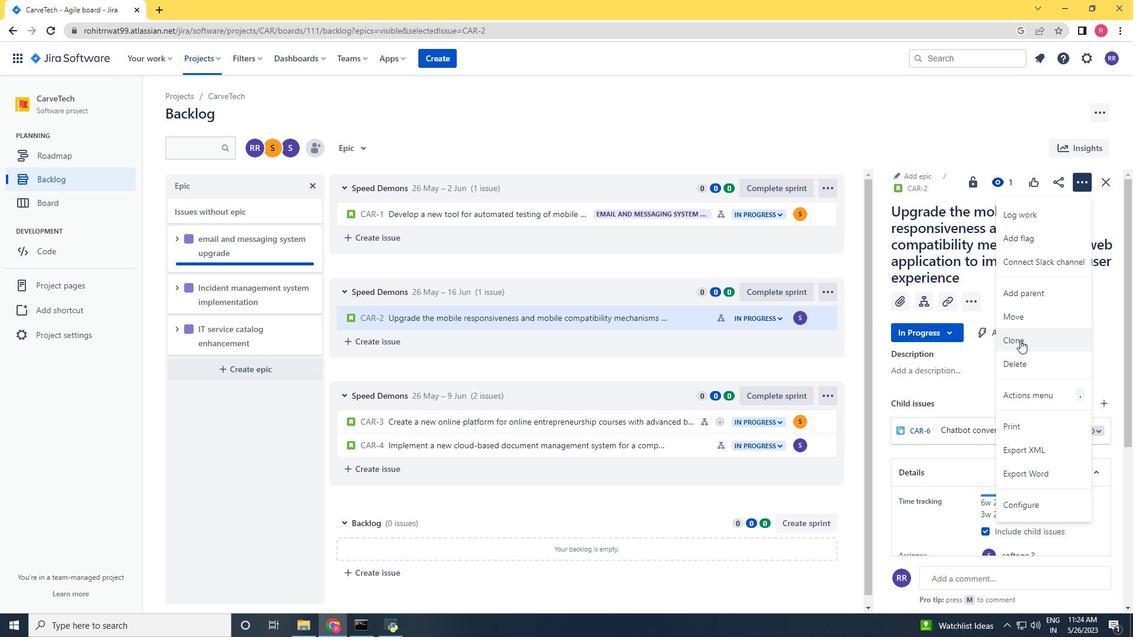 
Action: Mouse moved to (654, 249)
Screenshot: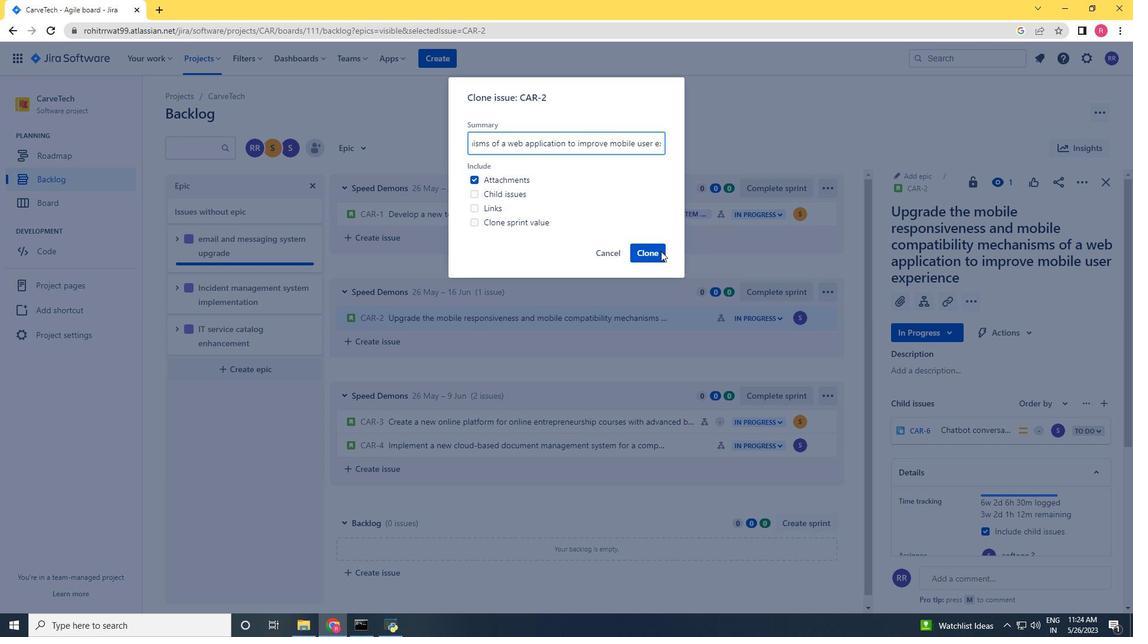 
Action: Mouse pressed left at (654, 249)
Screenshot: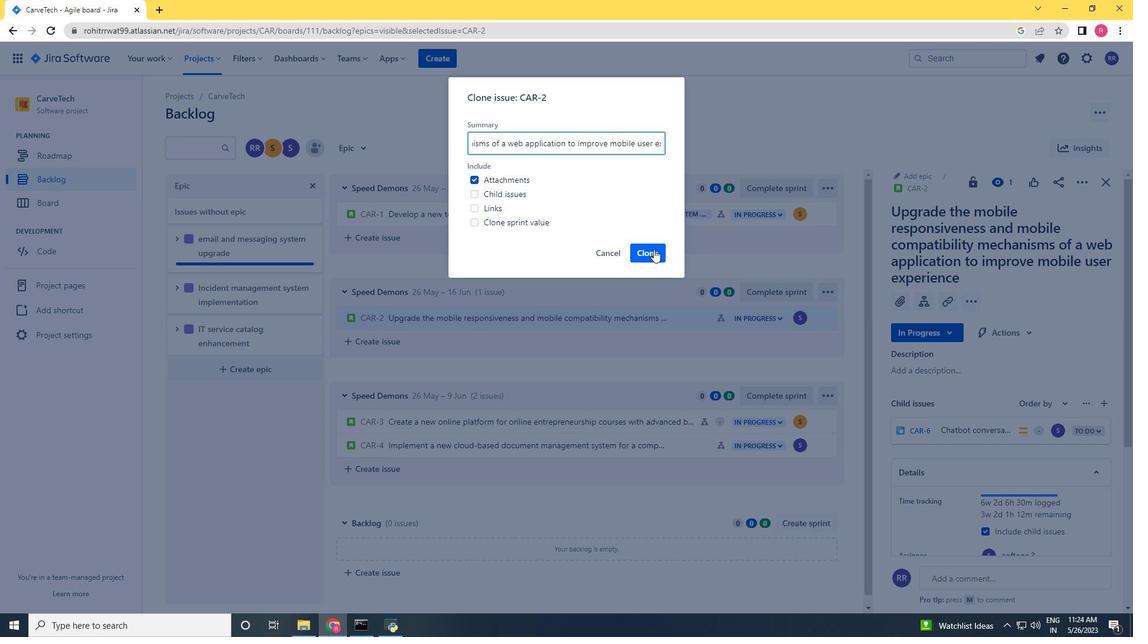 
Action: Mouse moved to (670, 318)
Screenshot: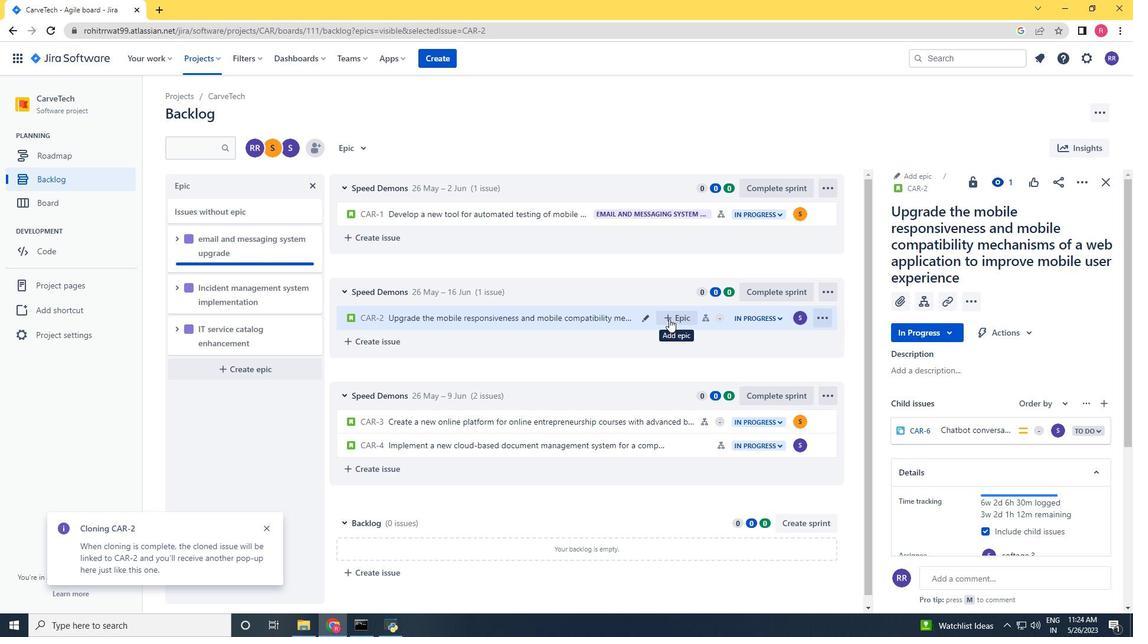 
Action: Mouse pressed left at (670, 318)
Screenshot: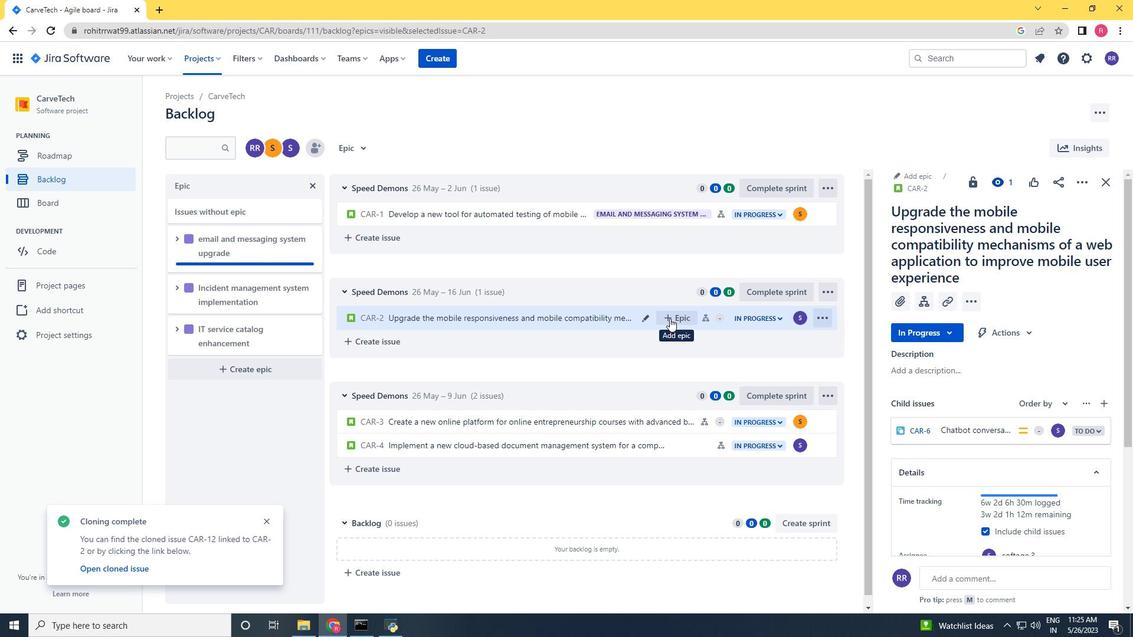 
Action: Mouse moved to (706, 405)
Screenshot: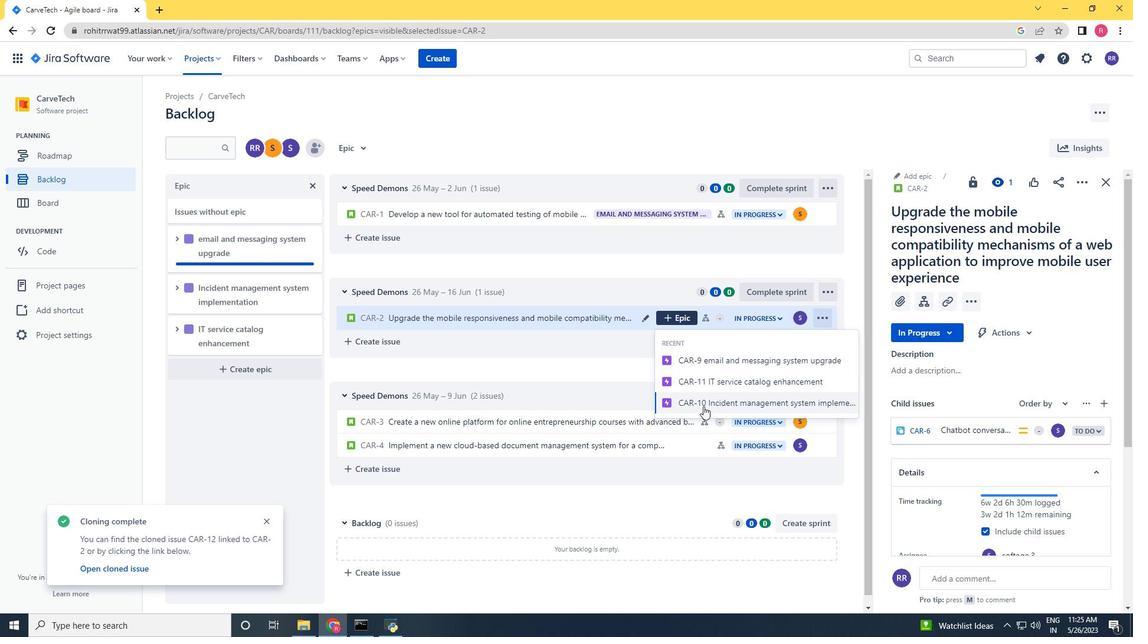 
Action: Mouse pressed left at (706, 405)
Screenshot: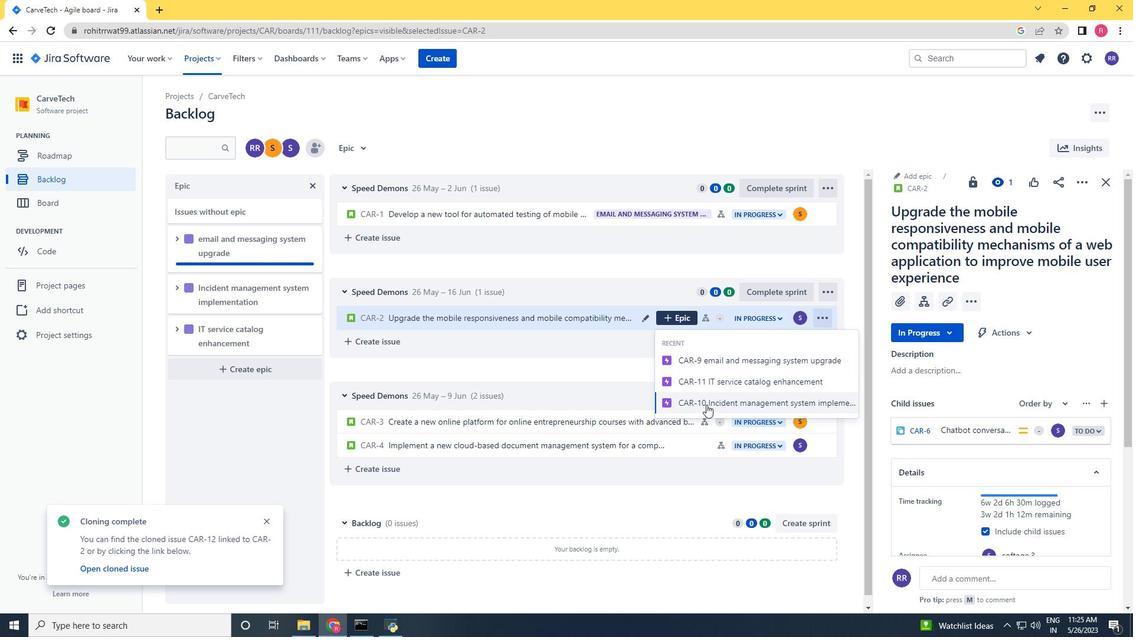 
Action: Mouse moved to (706, 405)
Screenshot: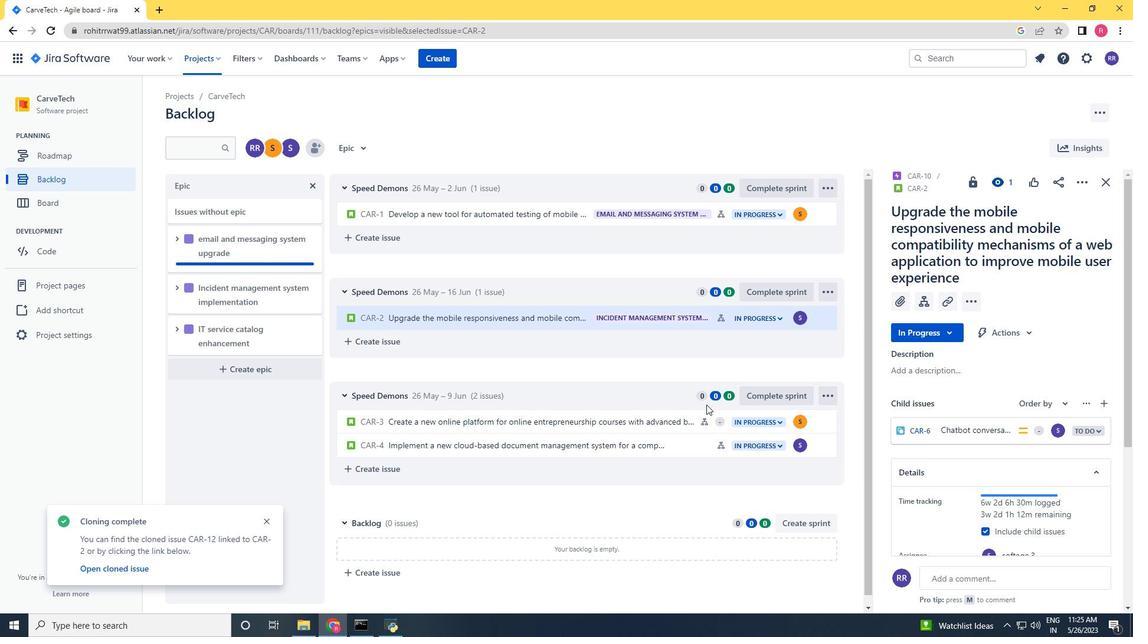 
